 Task: Open Card Card0000000031 in Board Board0000000008 in Workspace WS0000000003 in Trello. Add Member Carxxstreet791@gmail.com to Card Card0000000031 in Board Board0000000008 in Workspace WS0000000003 in Trello. Add Orange Label titled Label0000000031 to Card Card0000000031 in Board Board0000000008 in Workspace WS0000000003 in Trello. Add Checklist CL0000000031 to Card Card0000000031 in Board Board0000000008 in Workspace WS0000000003 in Trello. Add Dates with Start Date as Oct 01 2023 and Due Date as Oct 31 2023 to Card Card0000000031 in Board Board0000000008 in Workspace WS0000000003 in Trello
Action: Mouse moved to (417, 487)
Screenshot: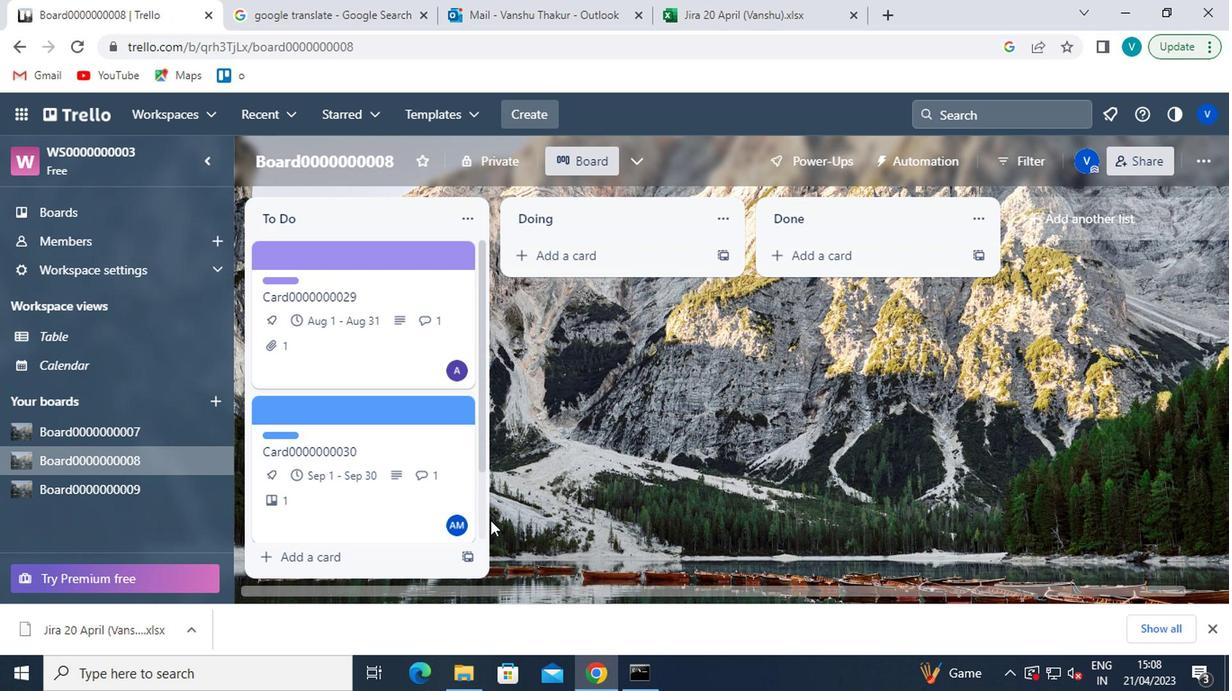 
Action: Mouse scrolled (417, 486) with delta (0, -1)
Screenshot: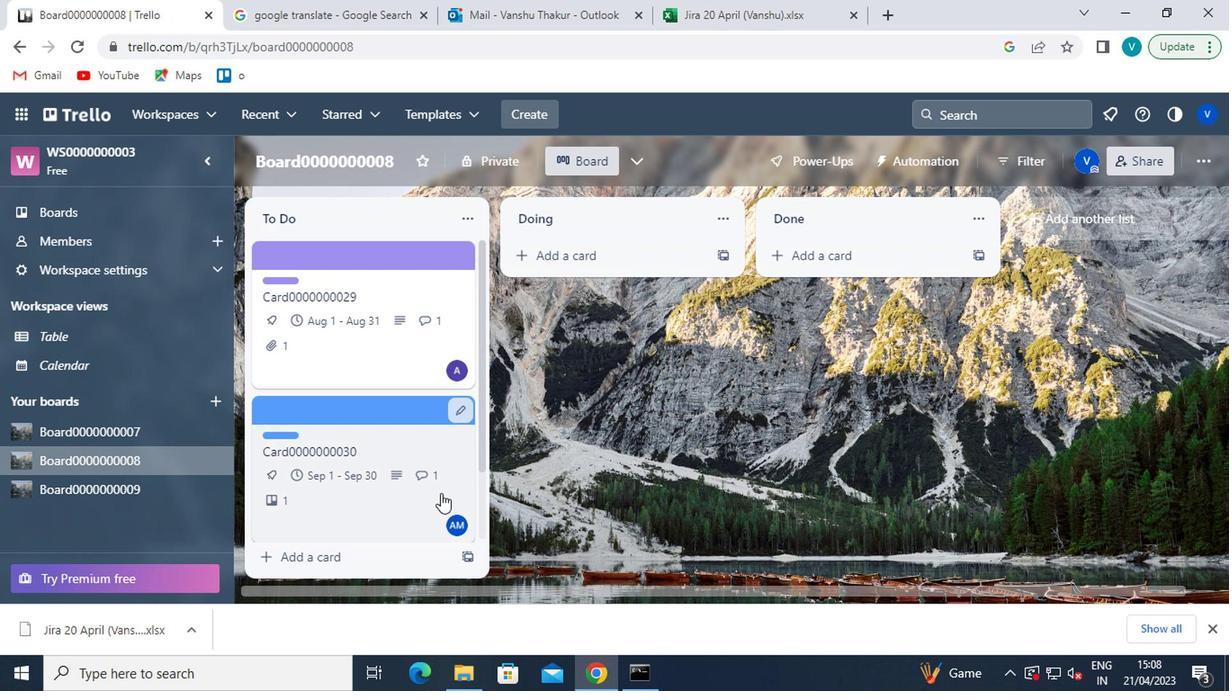 
Action: Mouse scrolled (417, 486) with delta (0, -1)
Screenshot: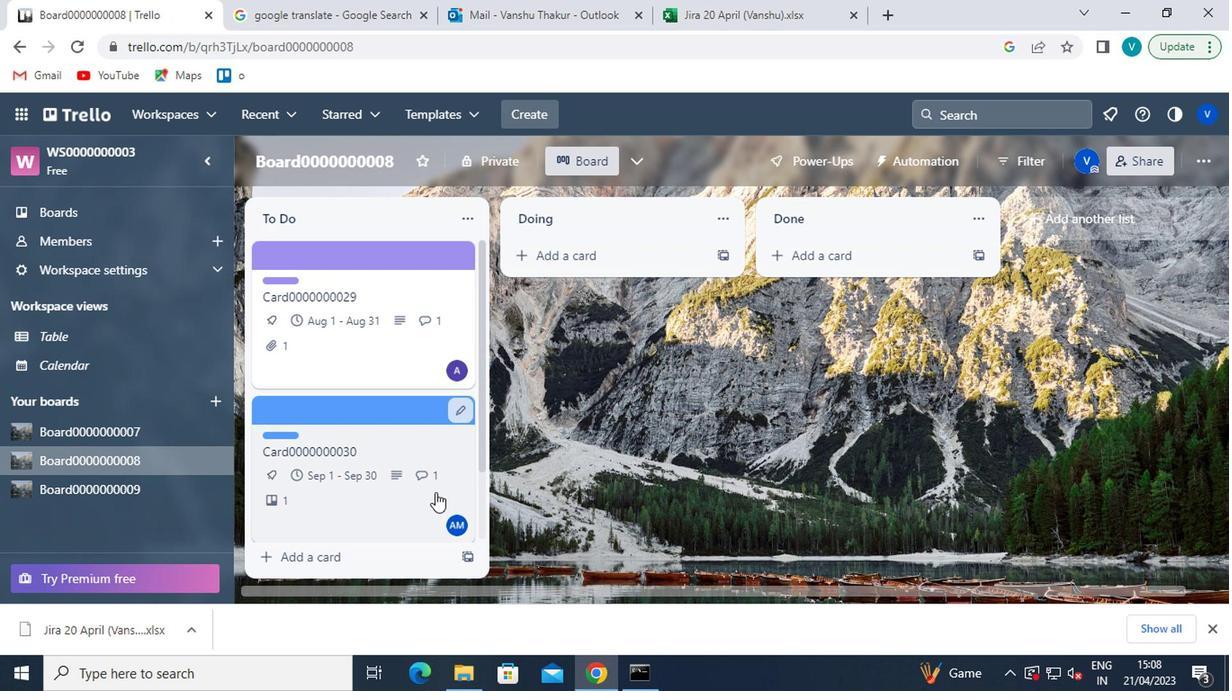 
Action: Mouse moved to (385, 472)
Screenshot: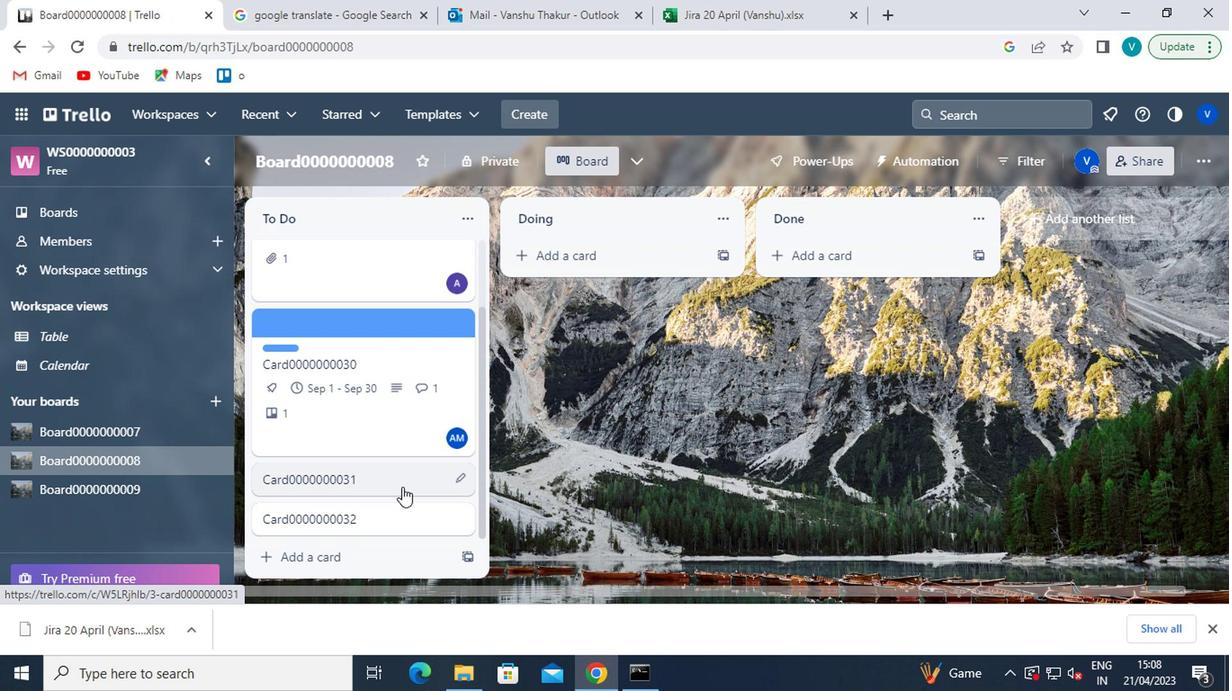 
Action: Mouse pressed left at (385, 472)
Screenshot: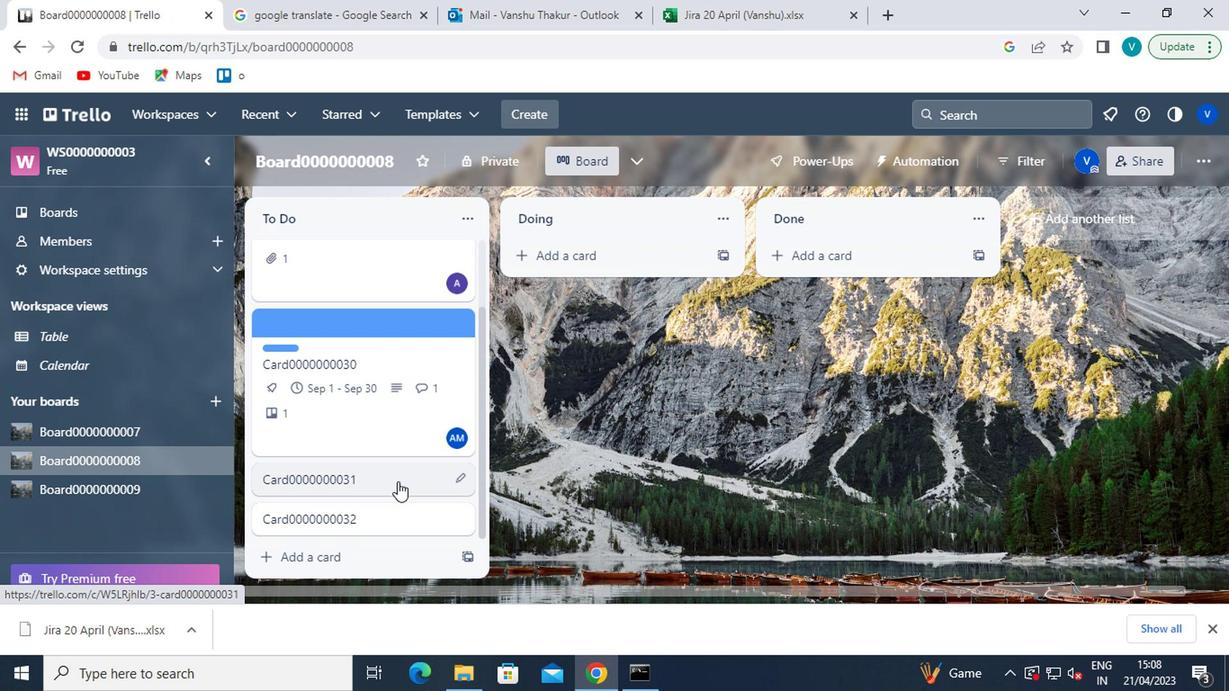 
Action: Mouse moved to (844, 252)
Screenshot: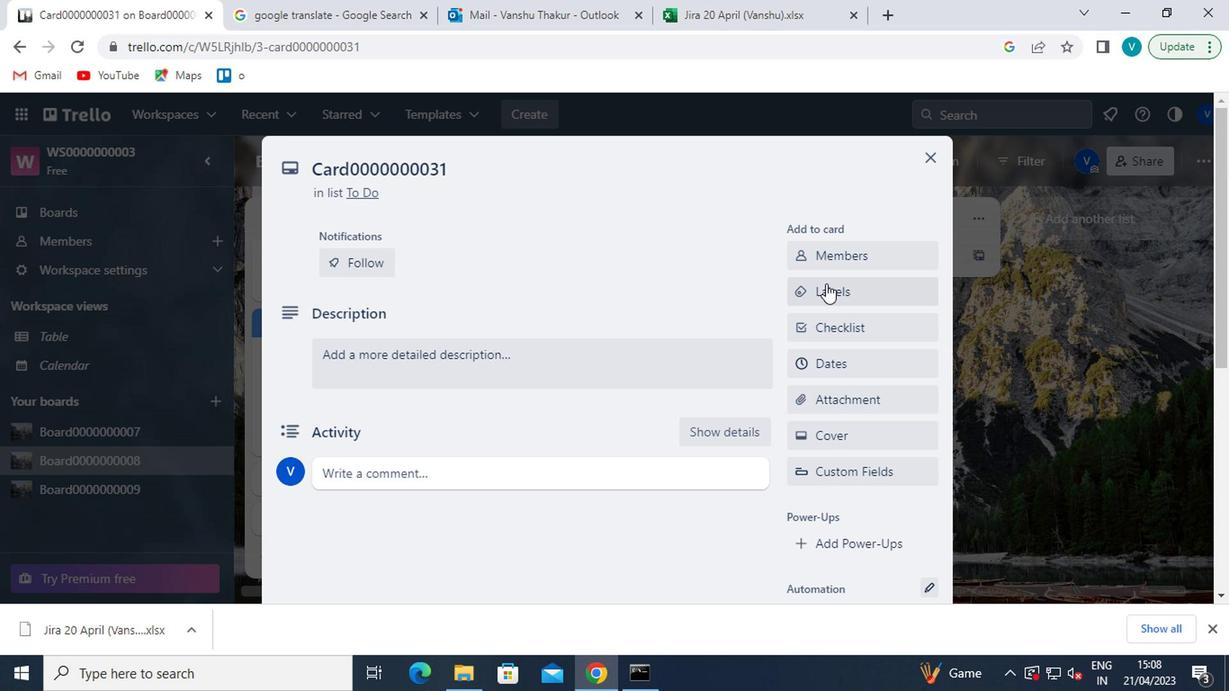 
Action: Mouse pressed left at (844, 252)
Screenshot: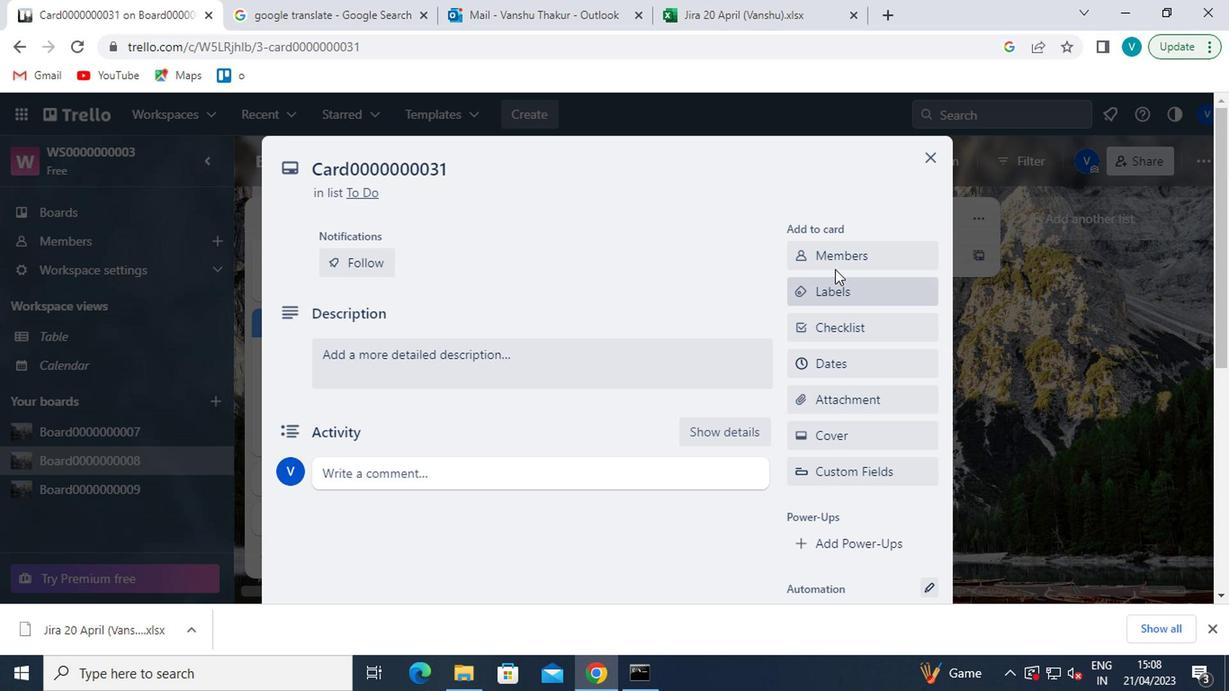 
Action: Mouse moved to (851, 338)
Screenshot: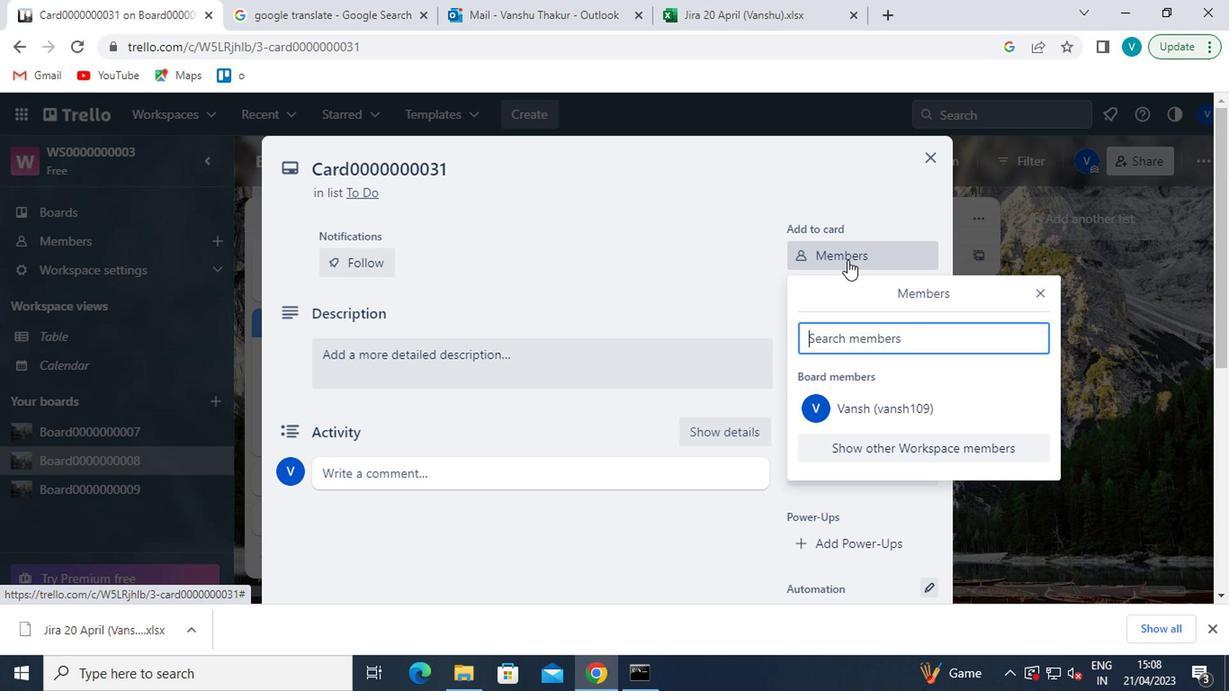 
Action: Mouse pressed left at (851, 338)
Screenshot: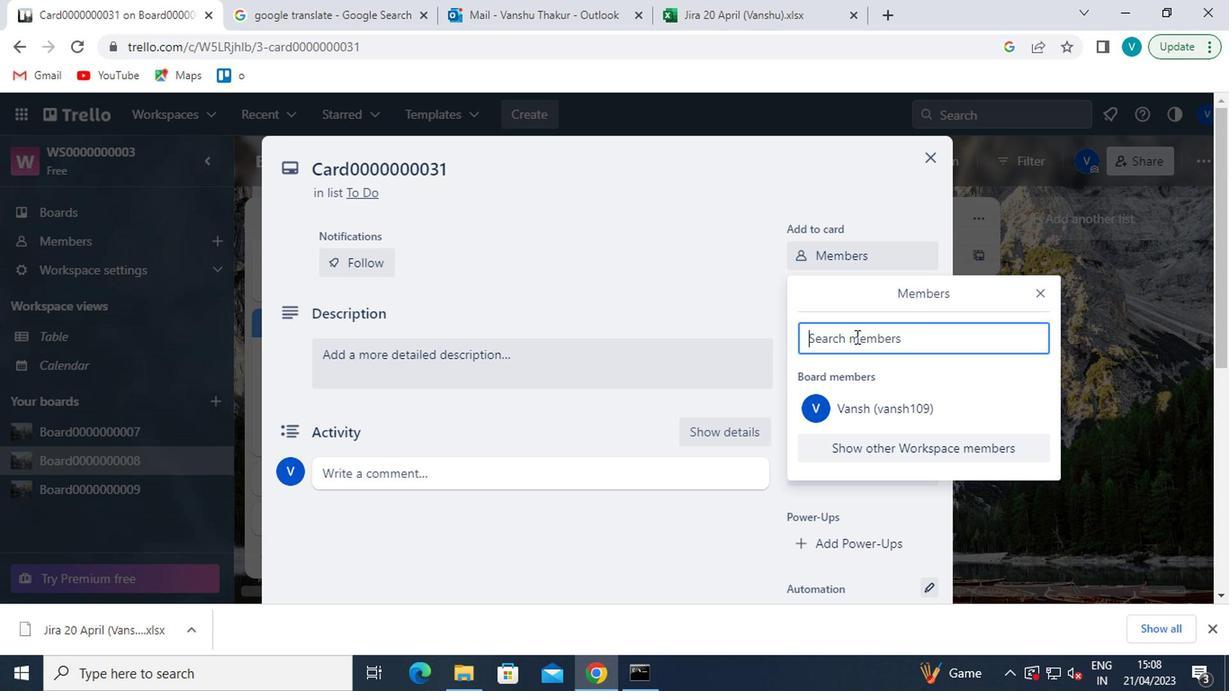 
Action: Mouse moved to (857, 338)
Screenshot: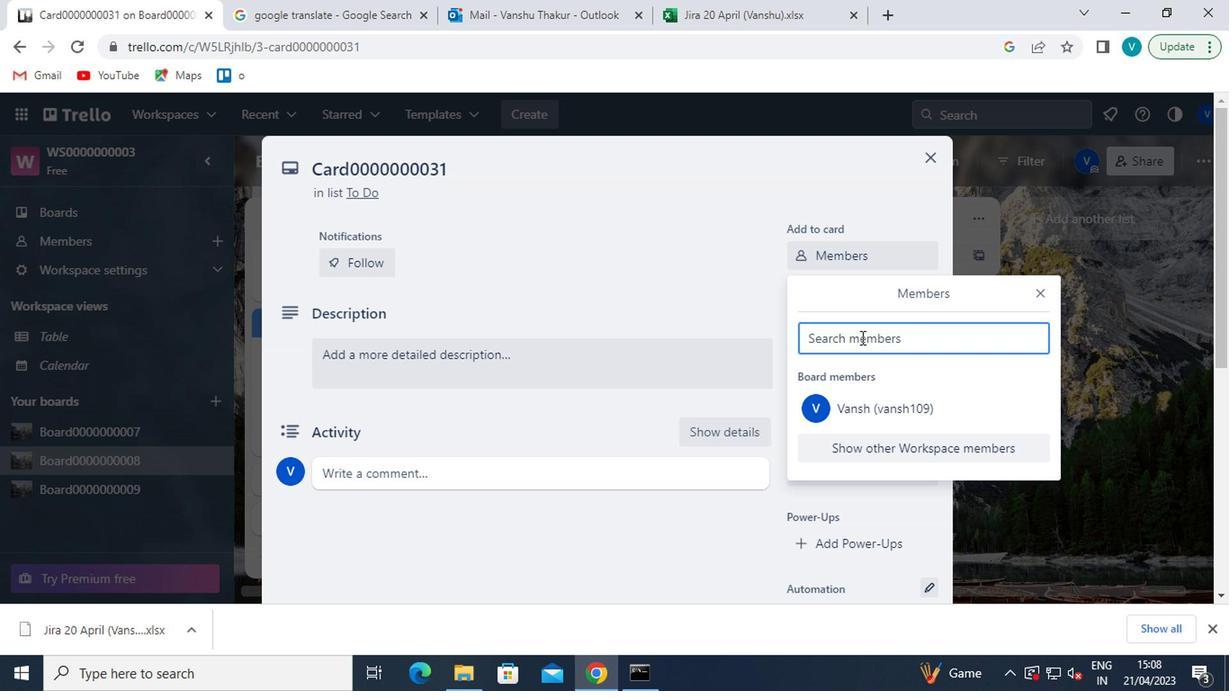 
Action: Key pressed <Key.shift>CAR
Screenshot: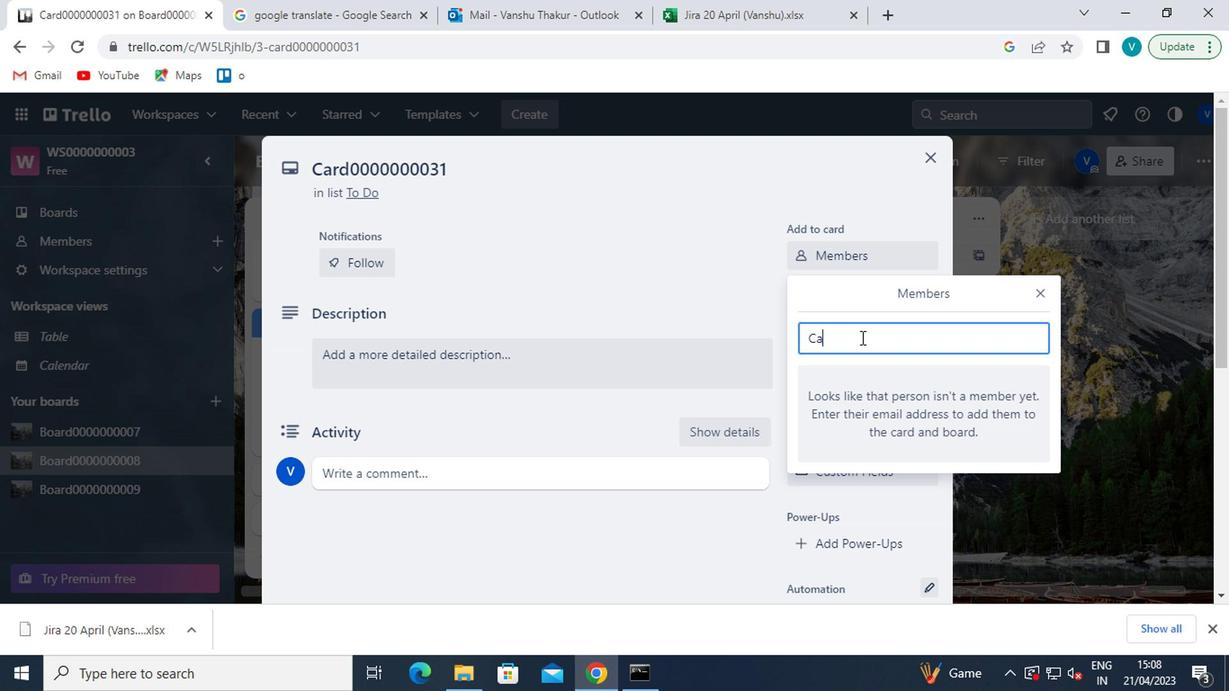 
Action: Mouse moved to (856, 338)
Screenshot: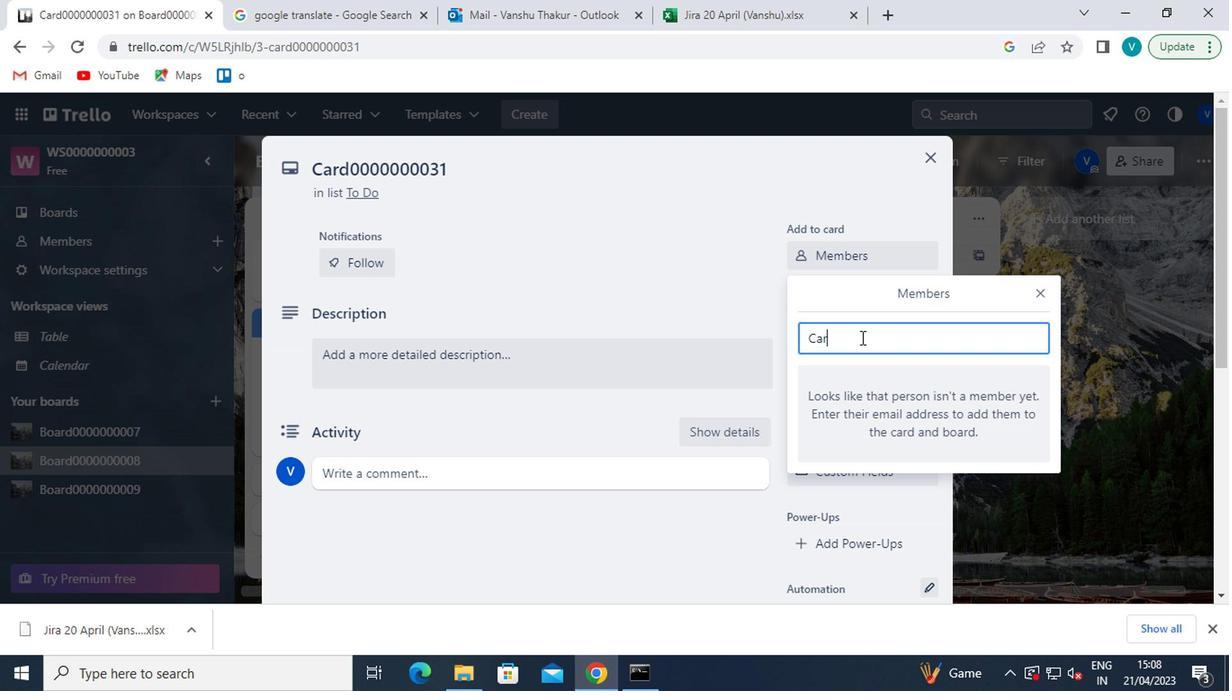 
Action: Key pressed XXSTREET791<Key.shift>@GMAIL.COM
Screenshot: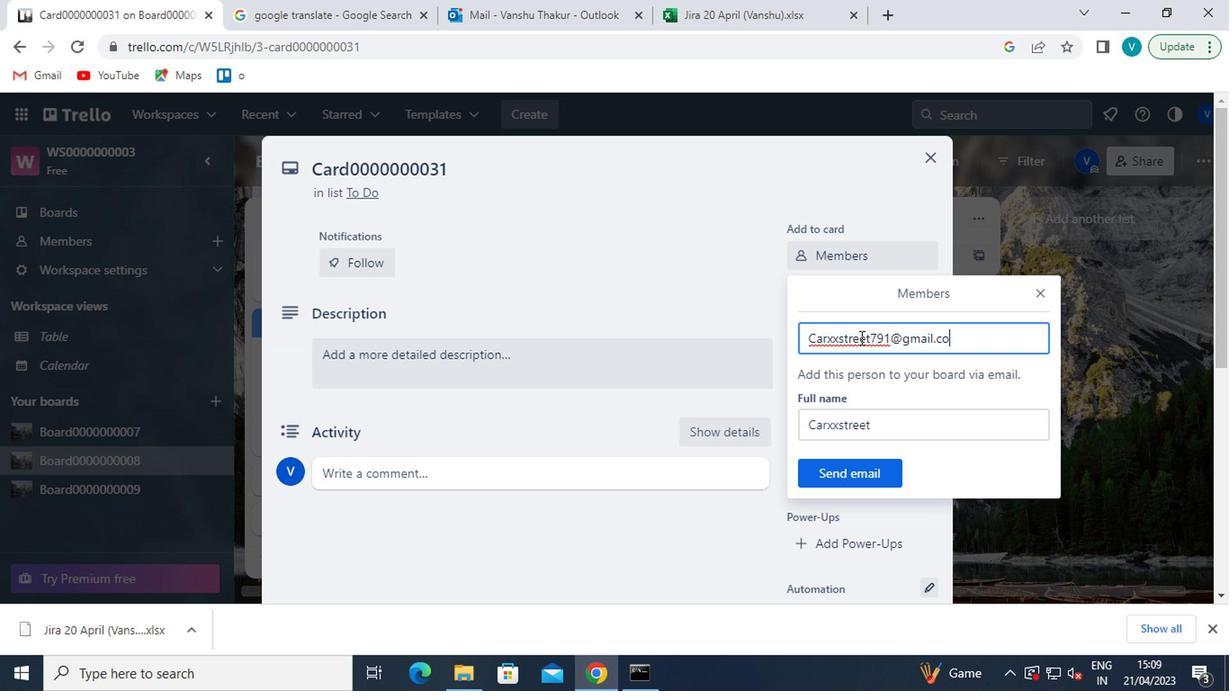 
Action: Mouse moved to (874, 476)
Screenshot: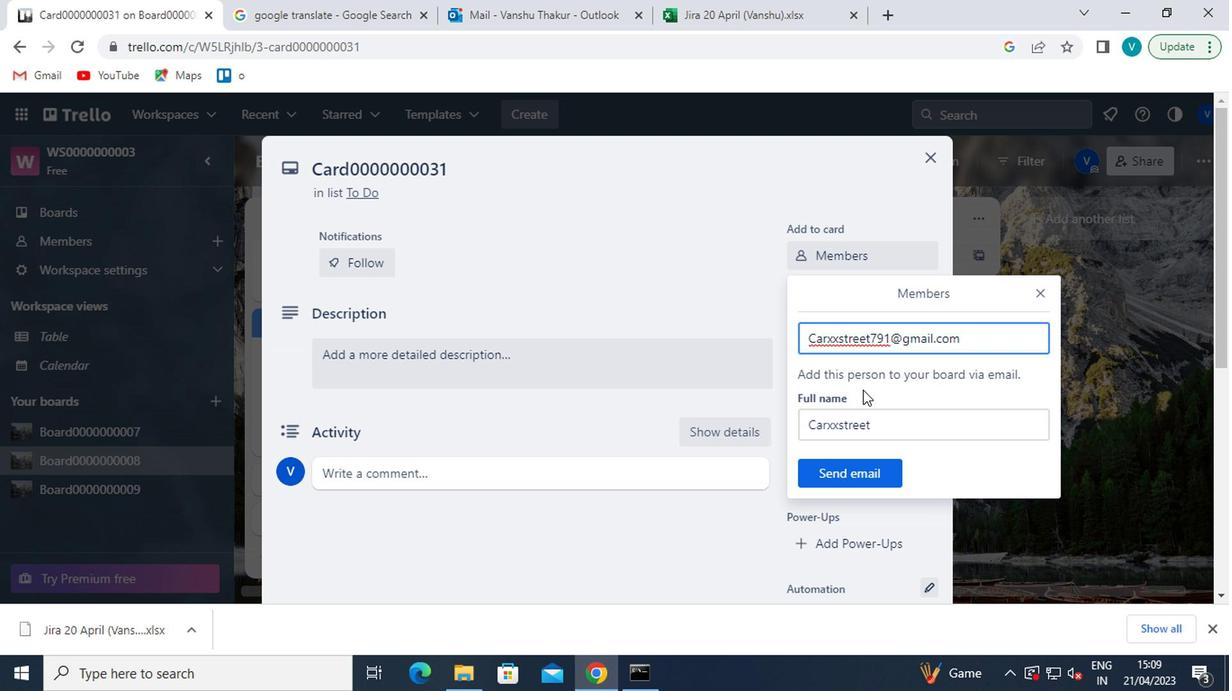 
Action: Mouse pressed left at (874, 476)
Screenshot: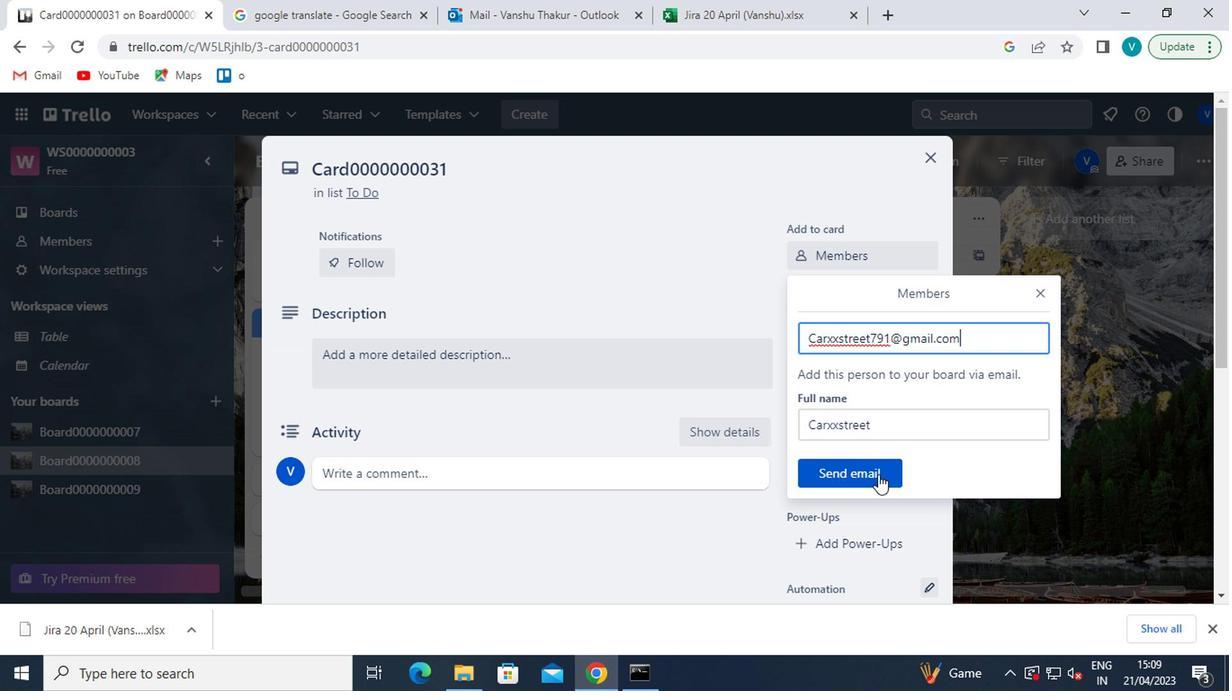 
Action: Mouse moved to (876, 300)
Screenshot: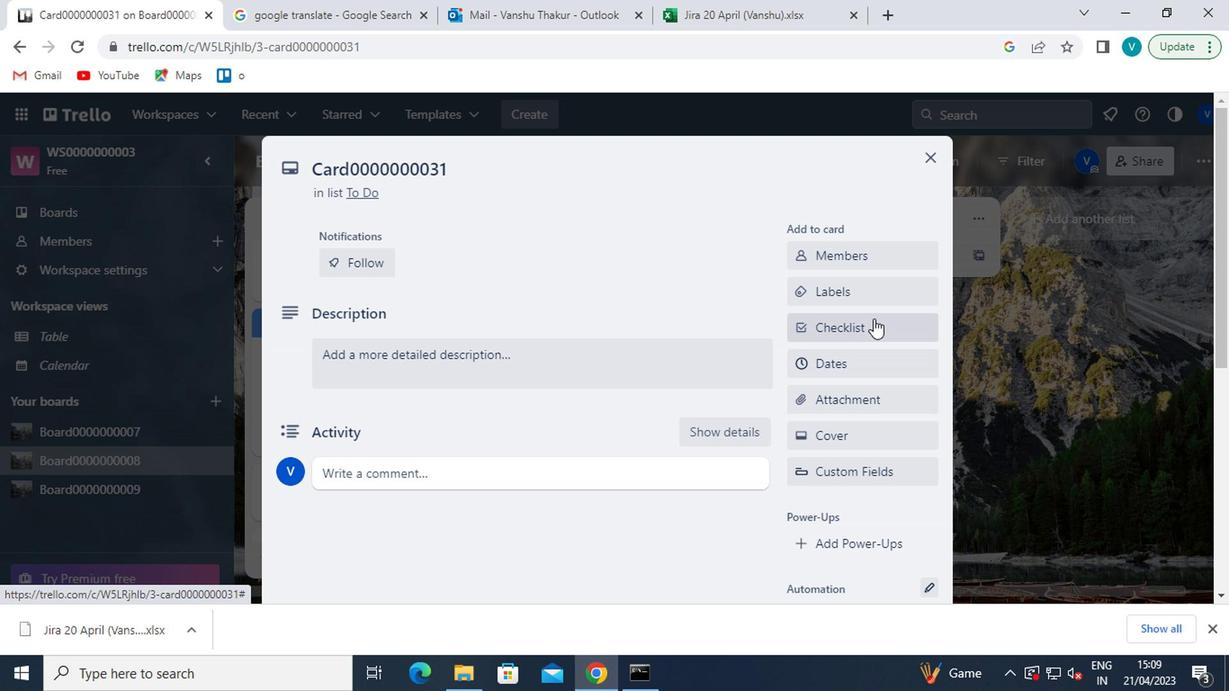 
Action: Mouse pressed left at (876, 300)
Screenshot: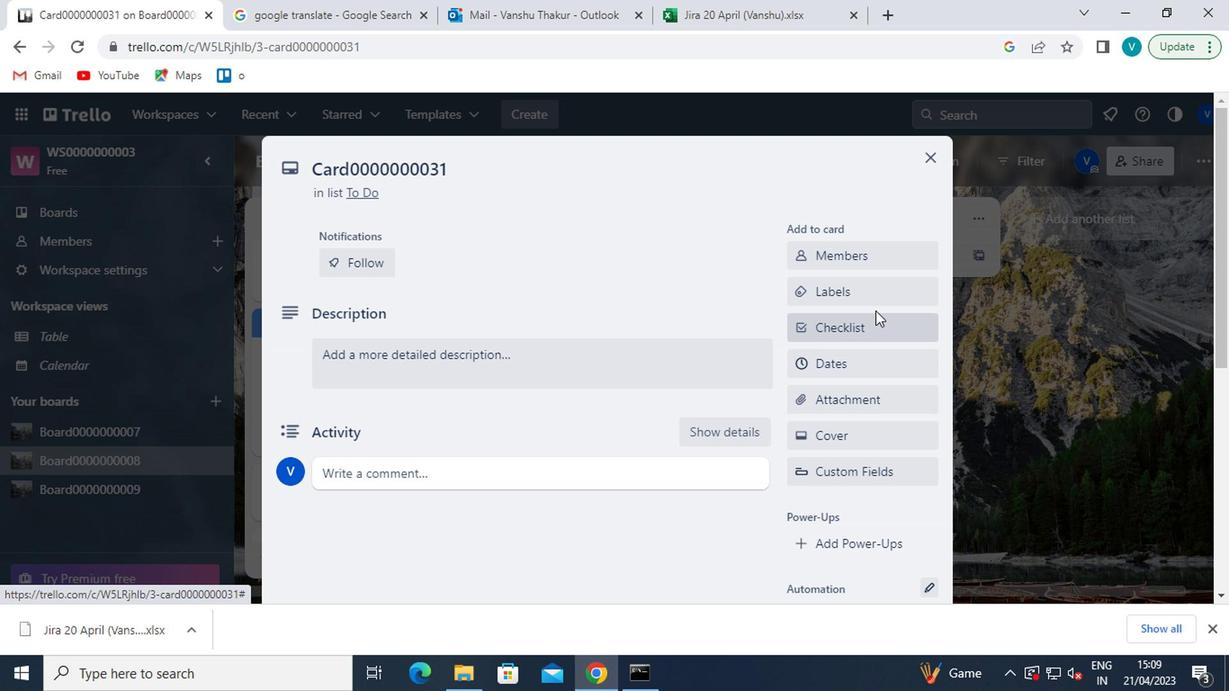 
Action: Mouse moved to (883, 541)
Screenshot: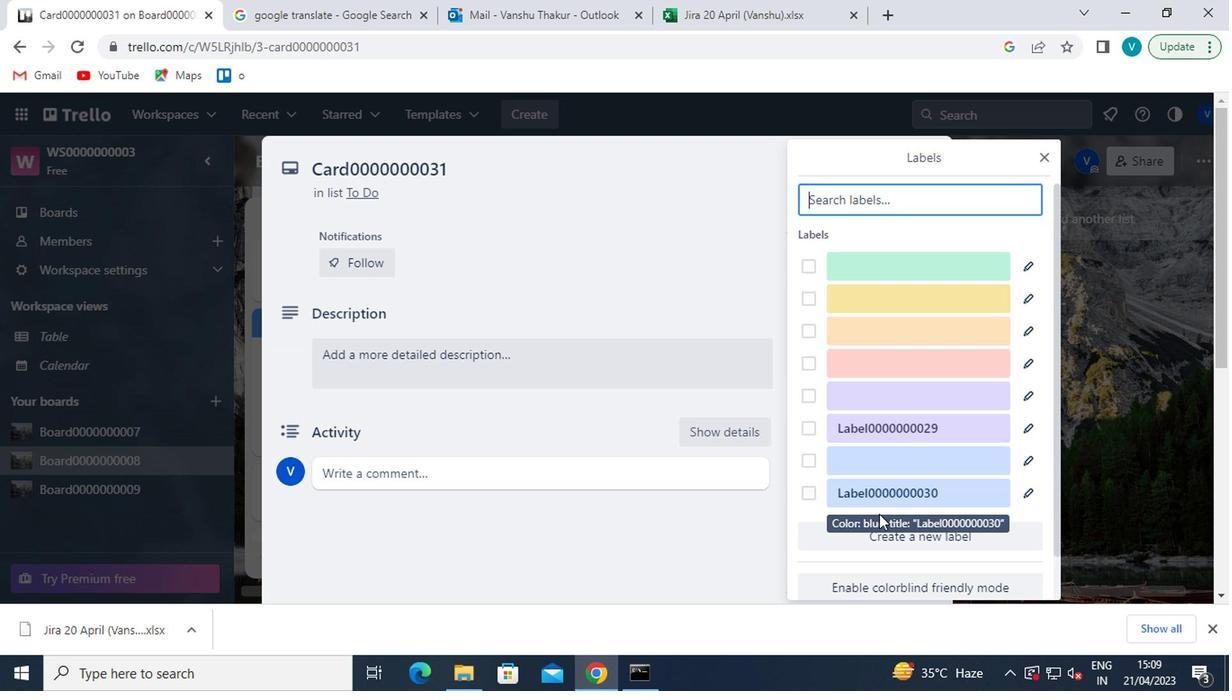 
Action: Mouse pressed left at (883, 541)
Screenshot: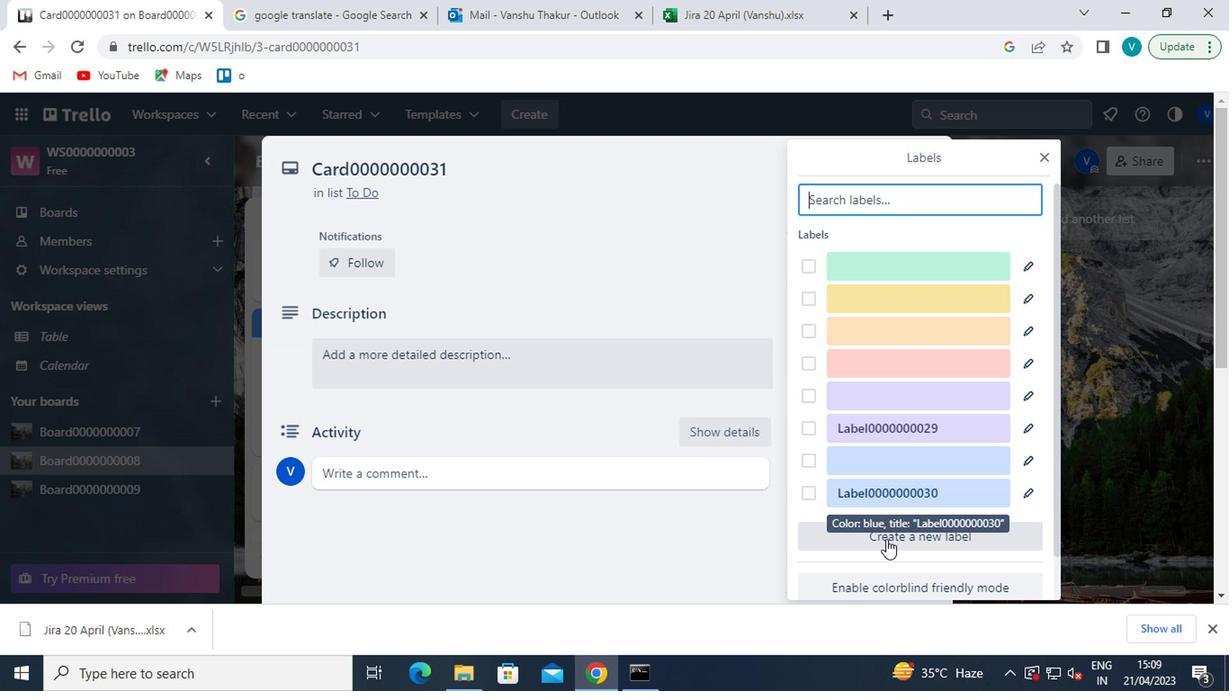 
Action: Mouse moved to (903, 415)
Screenshot: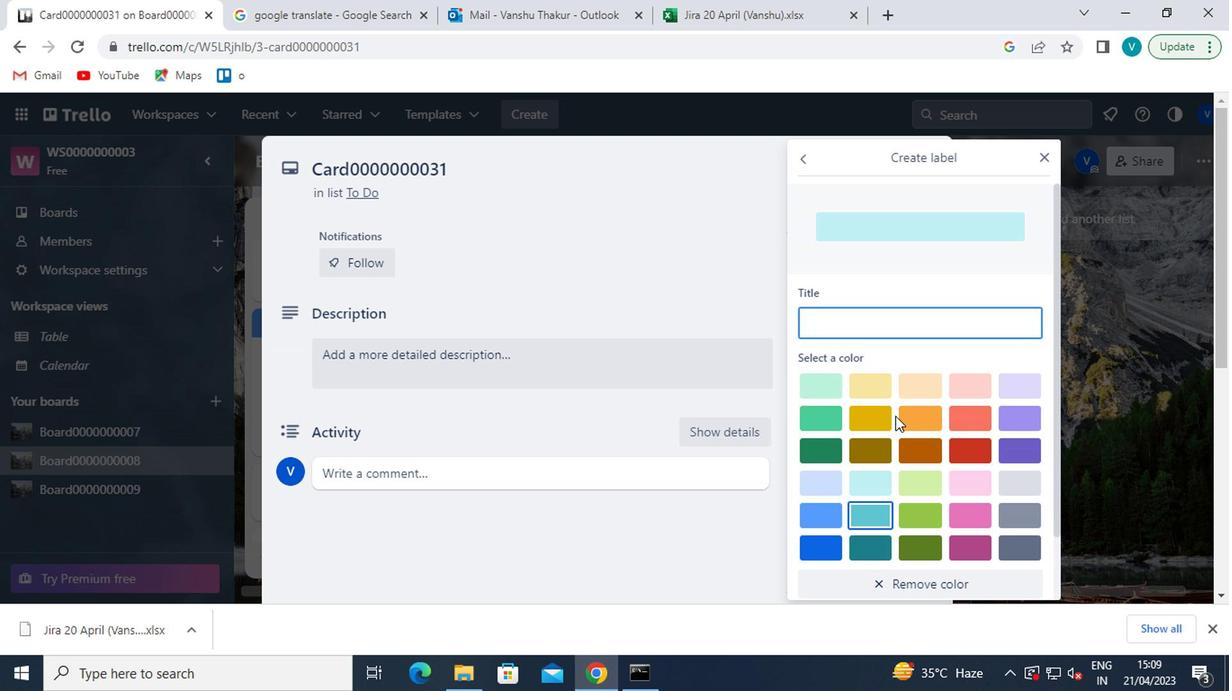 
Action: Mouse pressed left at (903, 415)
Screenshot: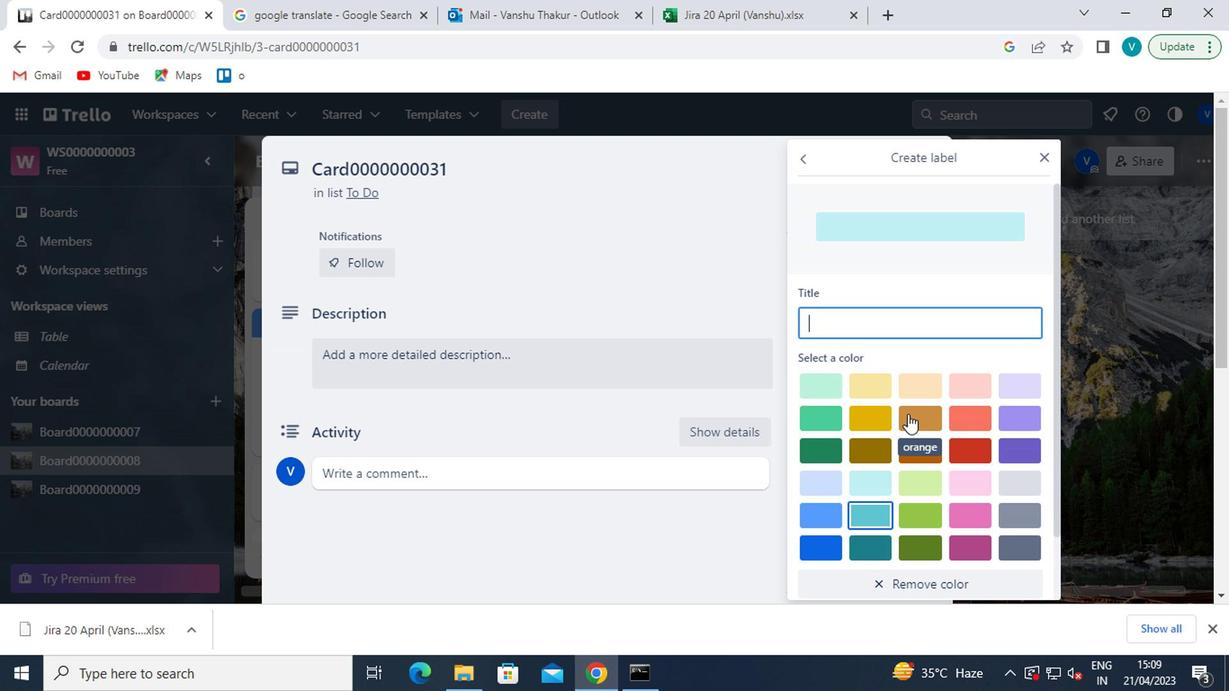
Action: Mouse moved to (914, 338)
Screenshot: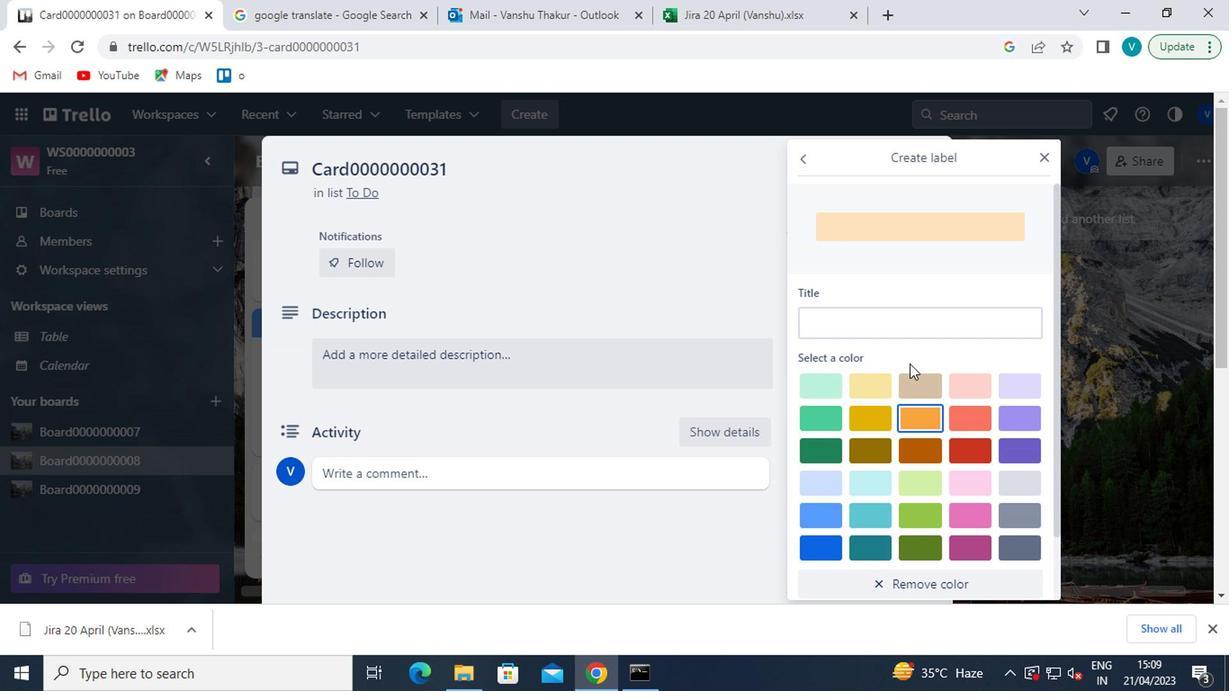
Action: Mouse pressed left at (914, 338)
Screenshot: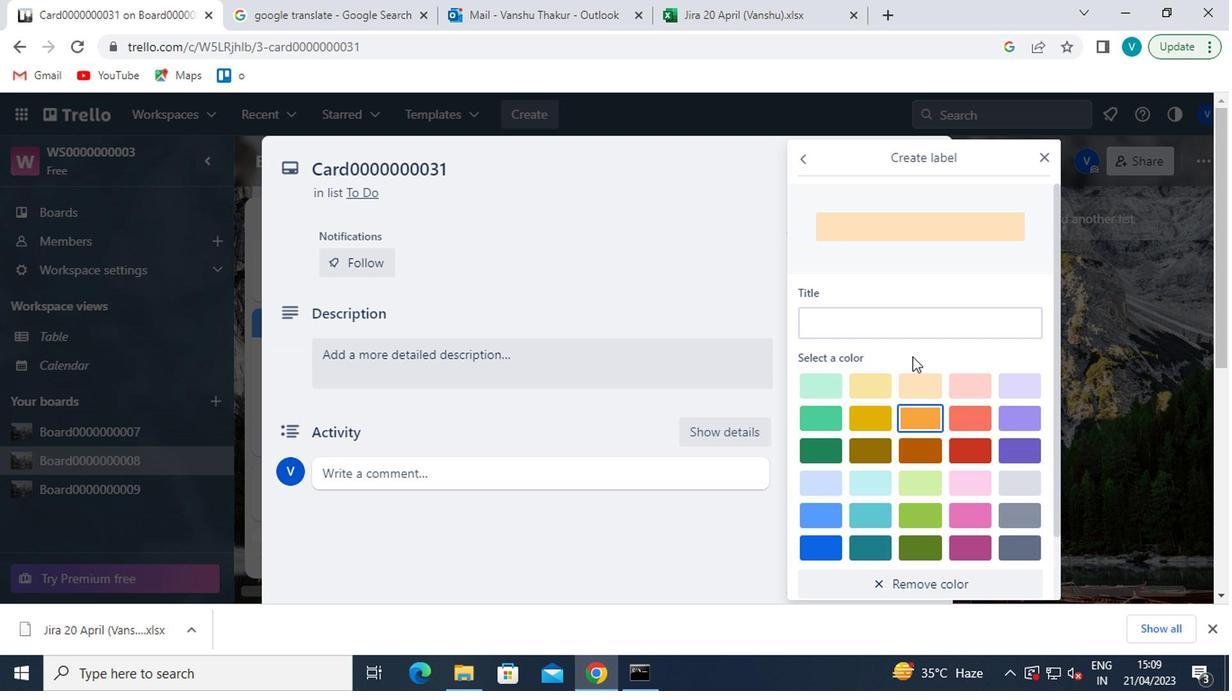 
Action: Key pressed <Key.shift>LABEL0000000031
Screenshot: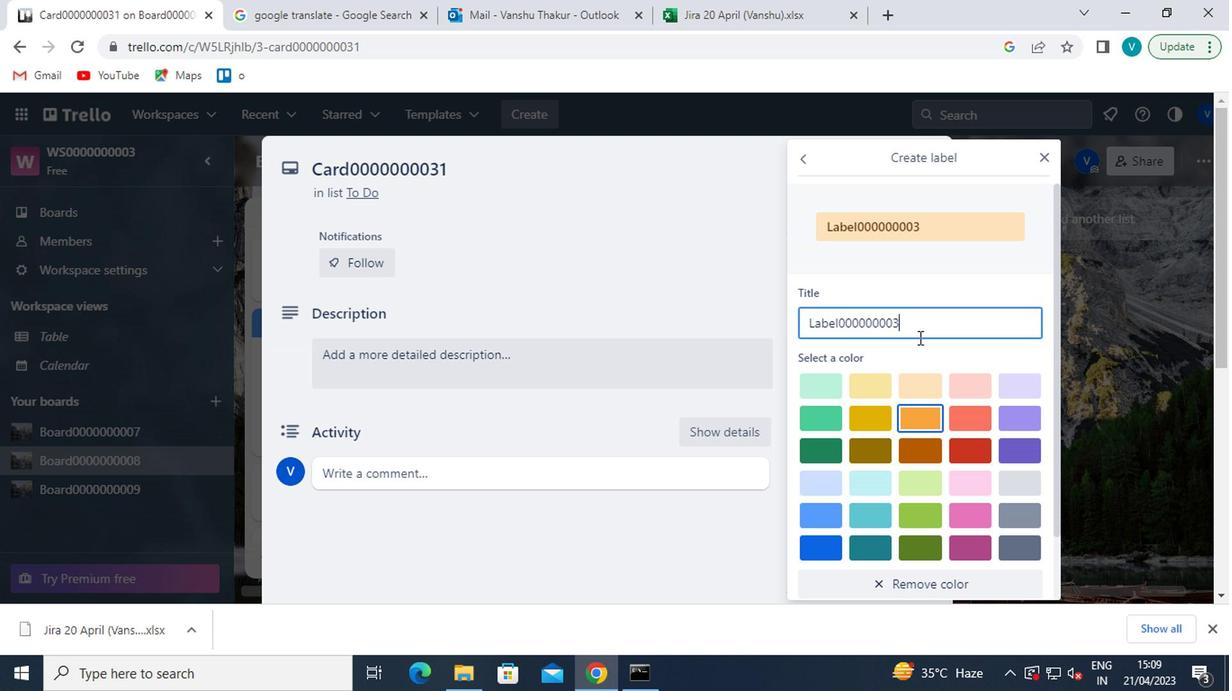 
Action: Mouse moved to (898, 347)
Screenshot: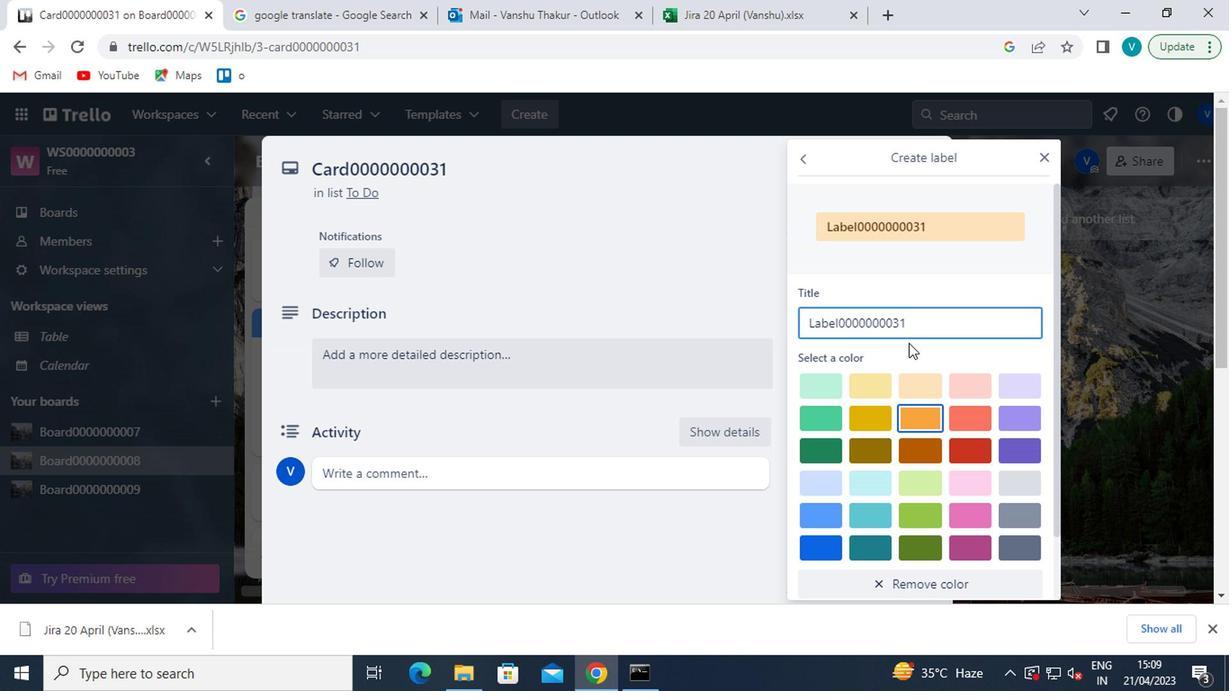 
Action: Mouse scrolled (898, 347) with delta (0, 0)
Screenshot: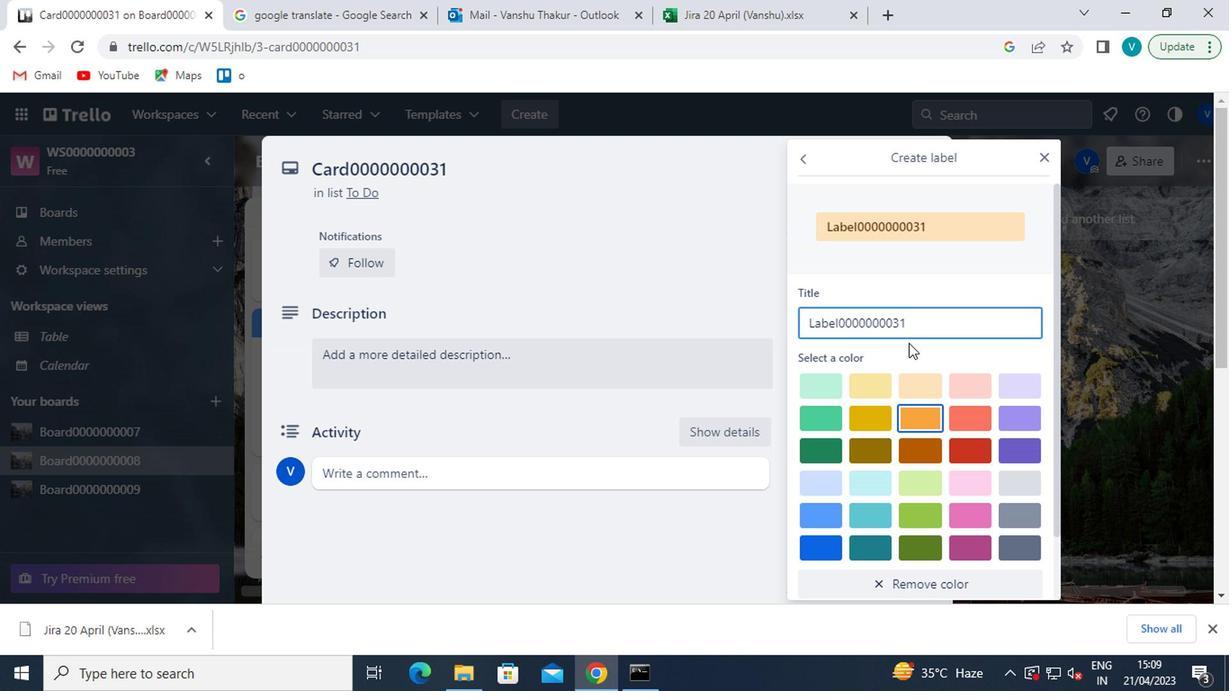 
Action: Mouse moved to (898, 349)
Screenshot: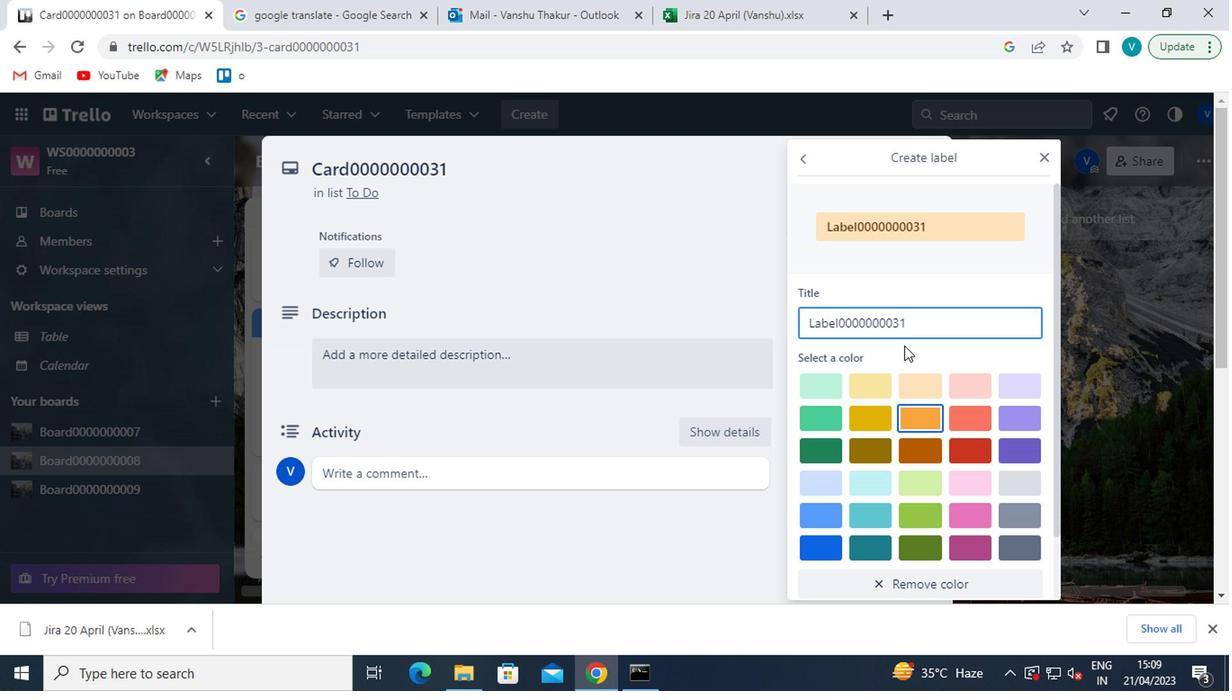 
Action: Mouse scrolled (898, 347) with delta (0, -1)
Screenshot: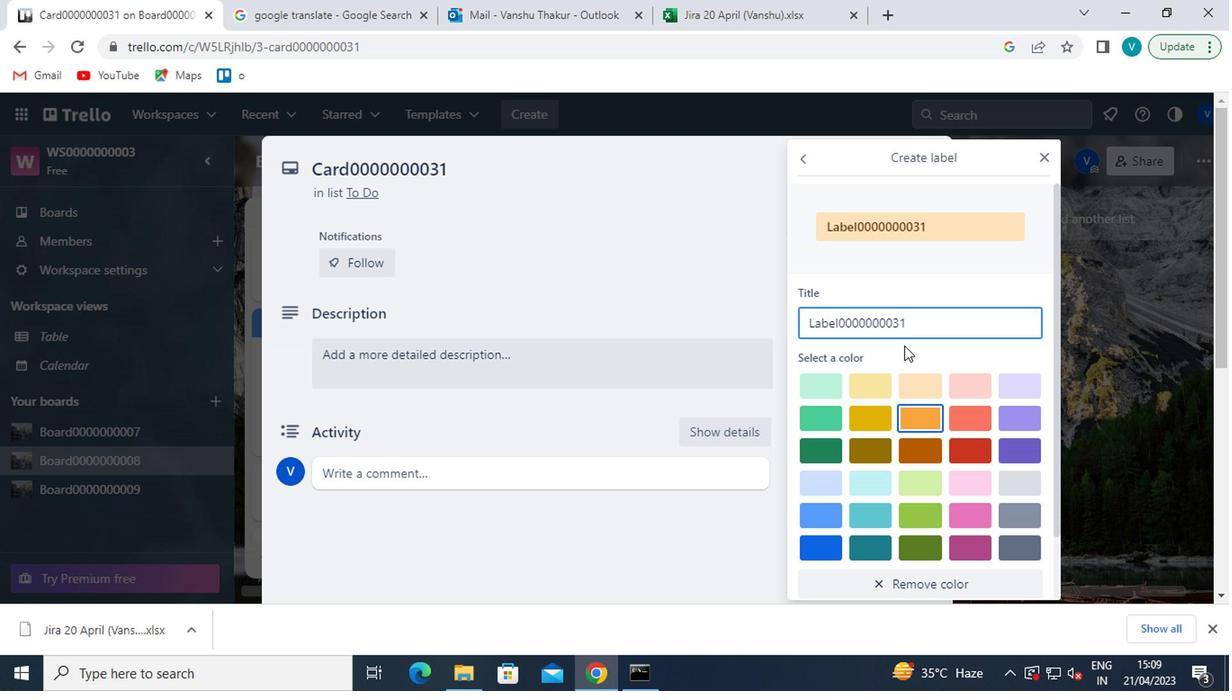 
Action: Mouse moved to (896, 349)
Screenshot: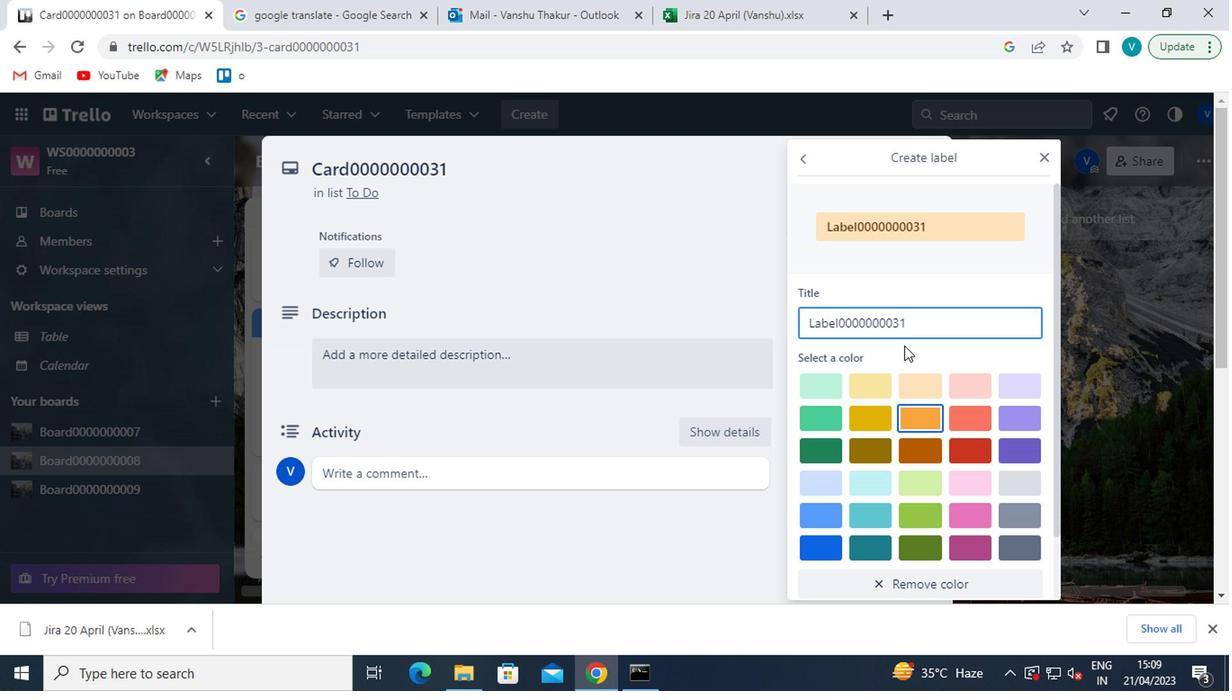 
Action: Mouse scrolled (896, 347) with delta (0, -1)
Screenshot: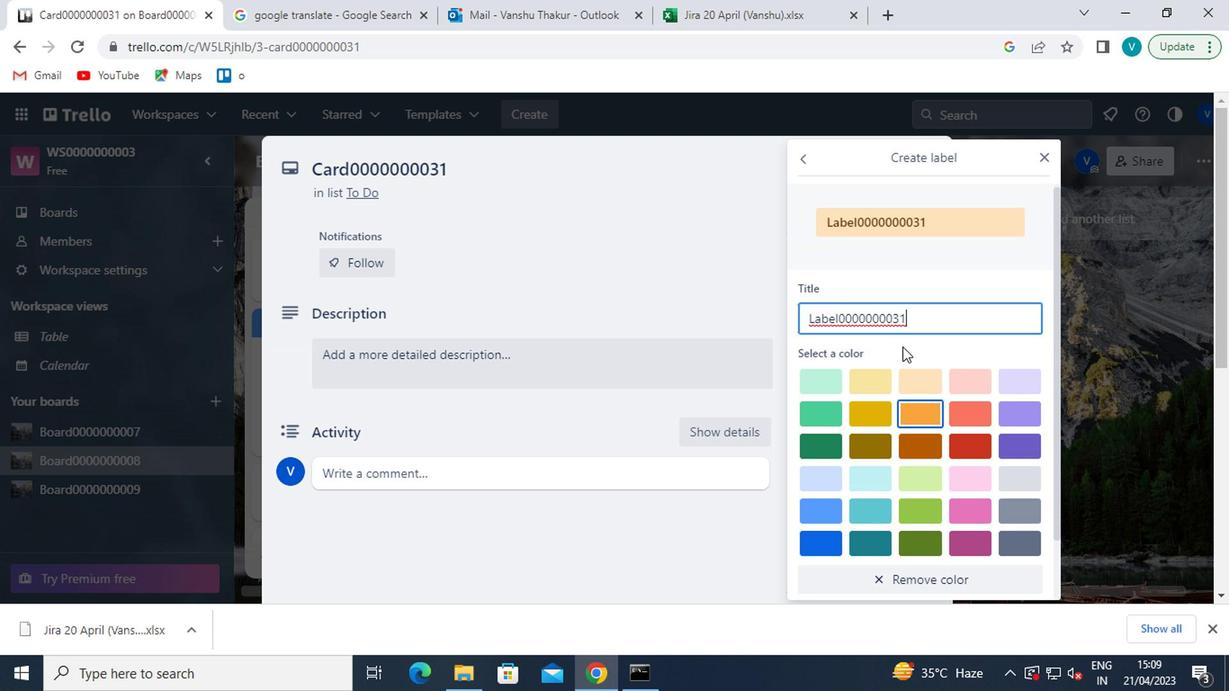 
Action: Mouse moved to (828, 568)
Screenshot: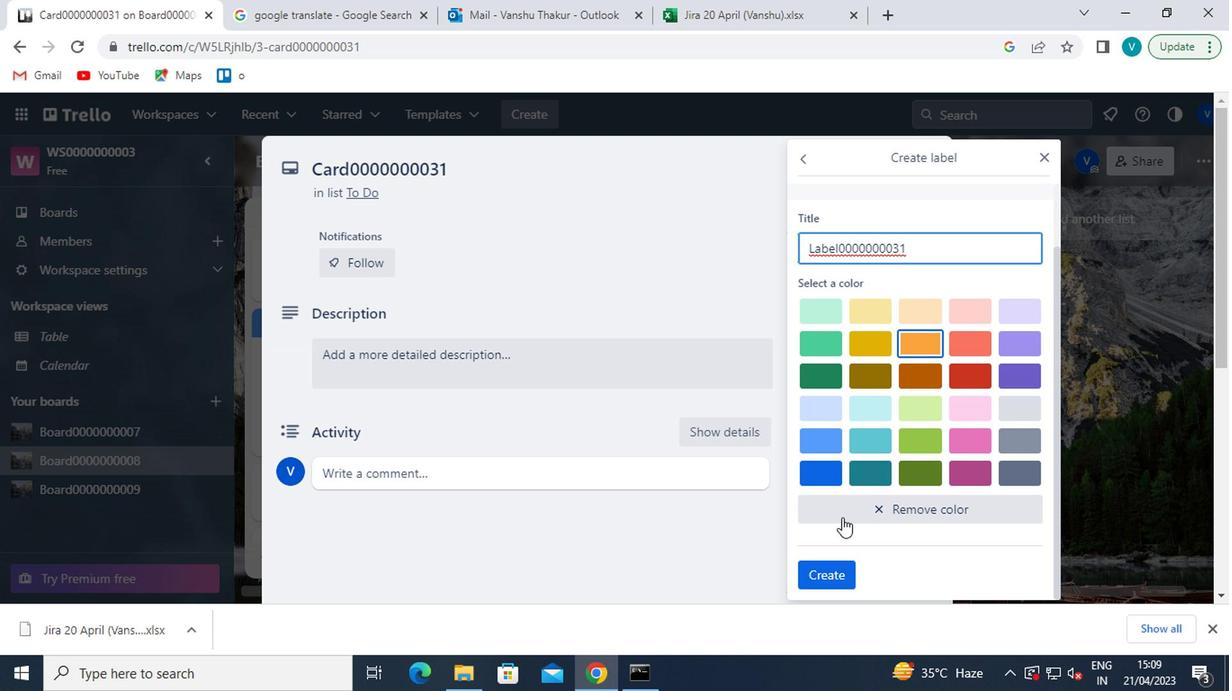 
Action: Mouse pressed left at (828, 568)
Screenshot: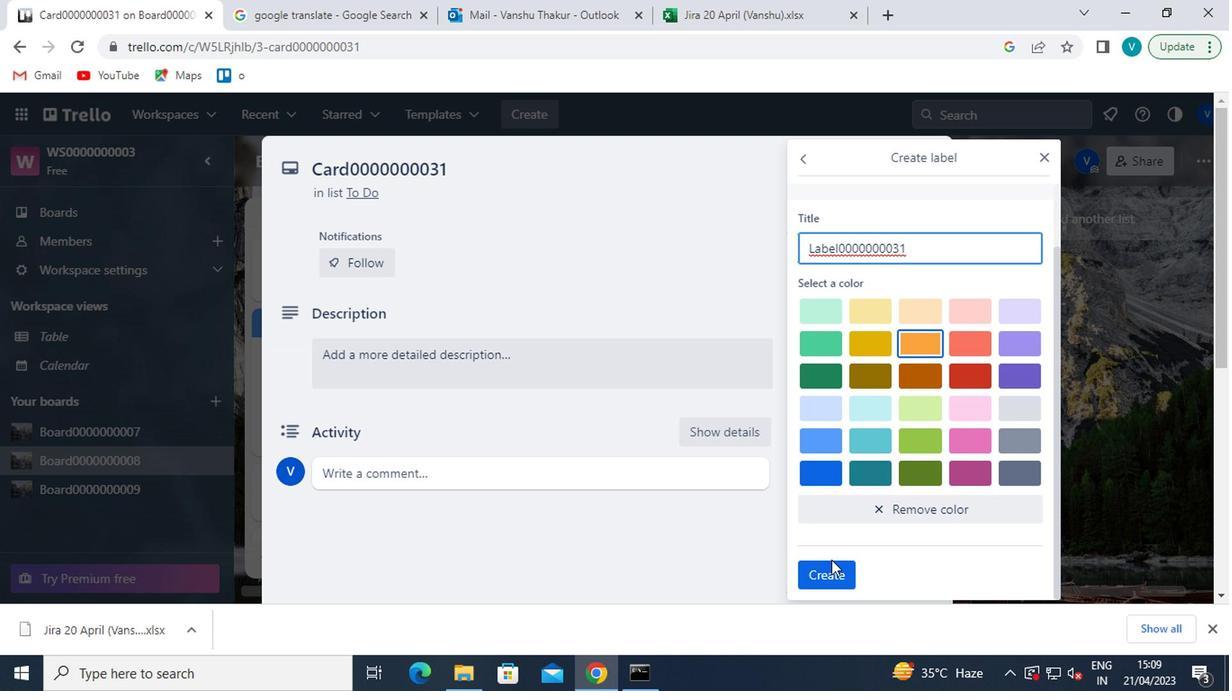 
Action: Mouse moved to (1038, 157)
Screenshot: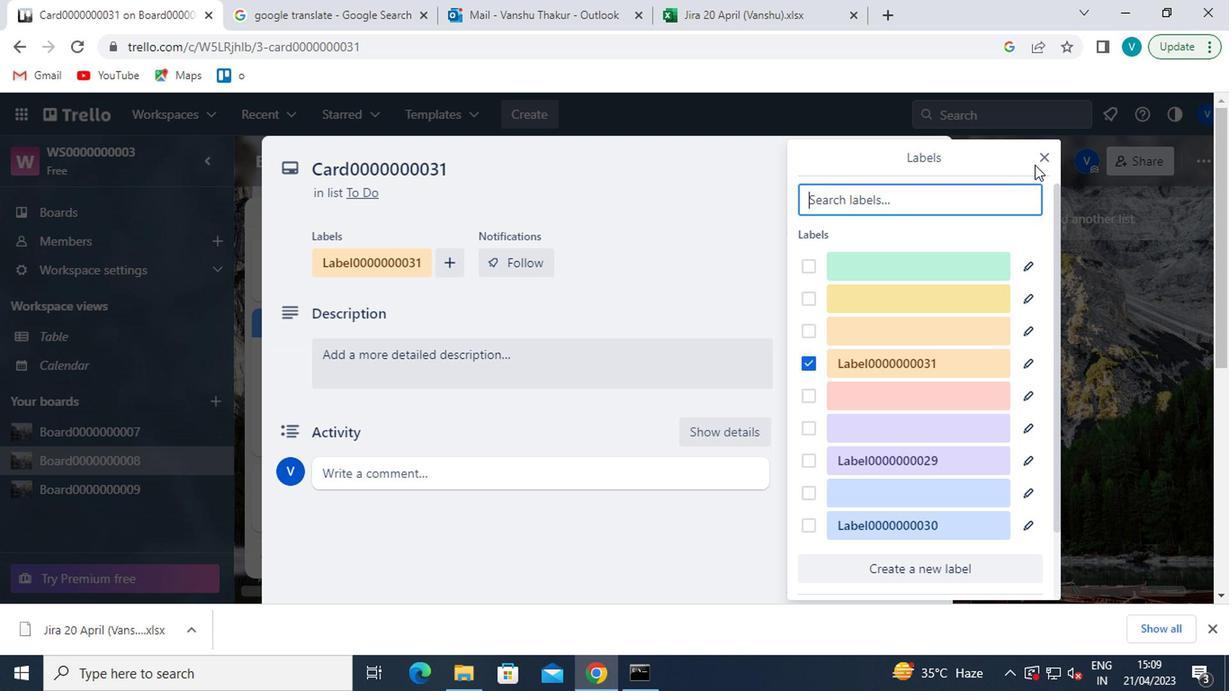
Action: Mouse pressed left at (1038, 157)
Screenshot: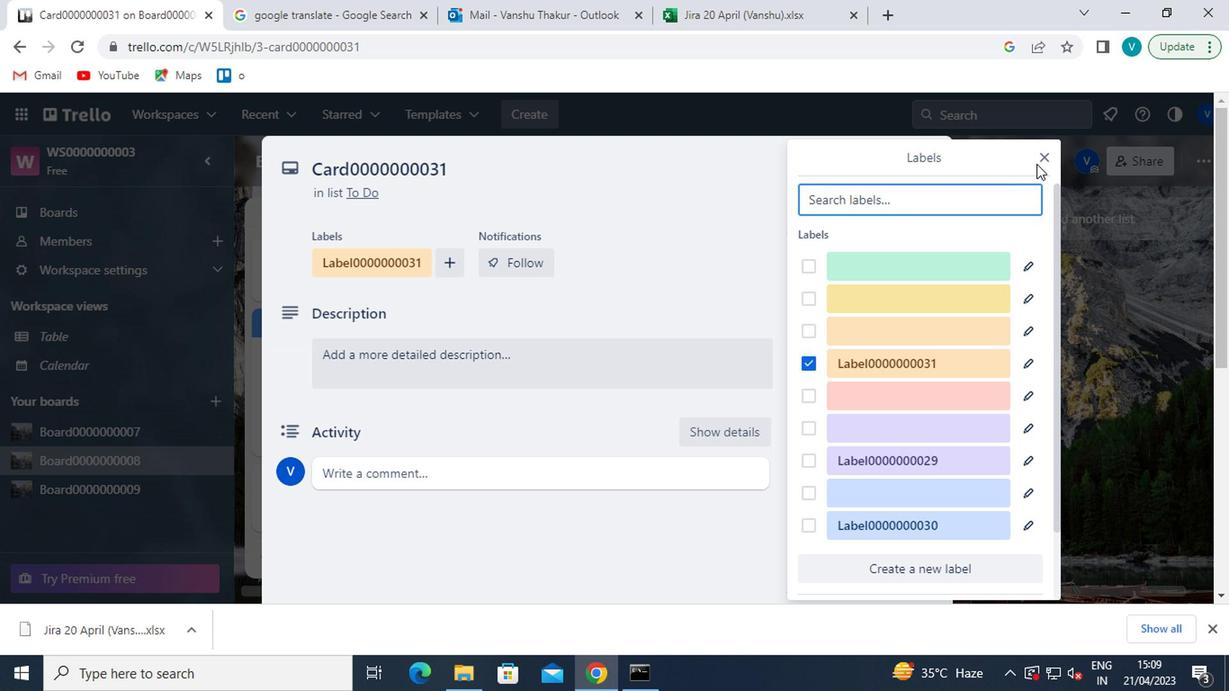 
Action: Mouse moved to (883, 333)
Screenshot: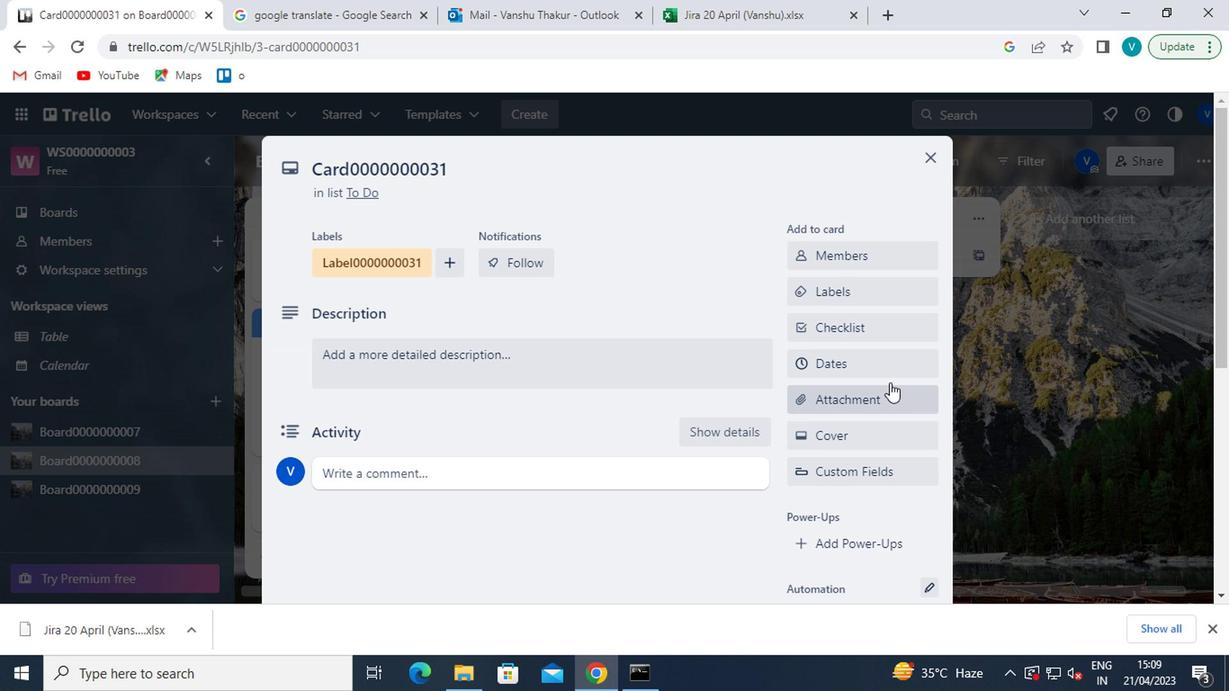 
Action: Mouse pressed left at (883, 333)
Screenshot: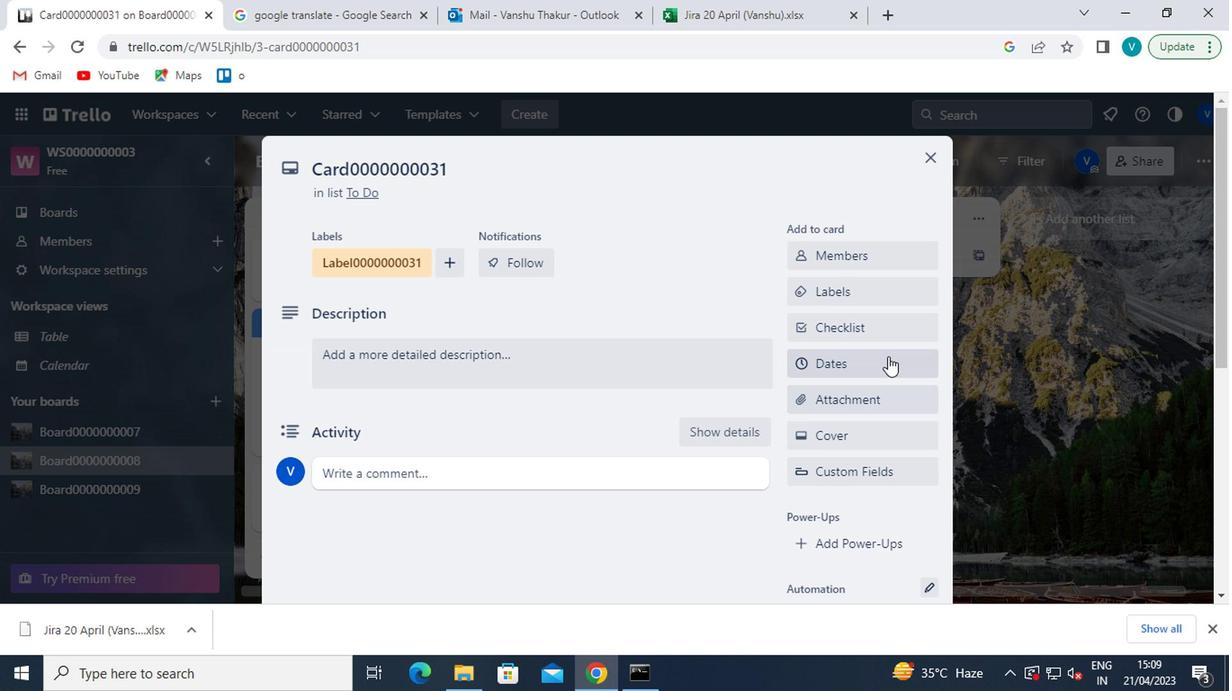 
Action: Key pressed <Key.shift>CL99<Key.backspace><Key.backspace>0000000031
Screenshot: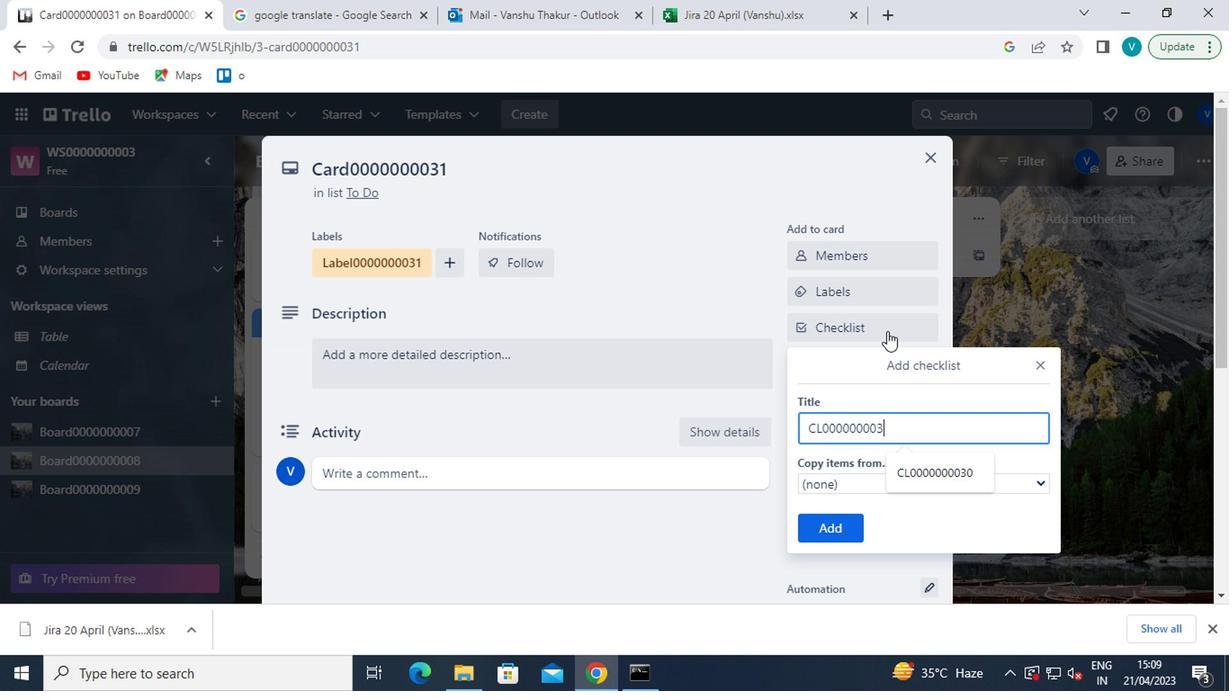 
Action: Mouse moved to (841, 523)
Screenshot: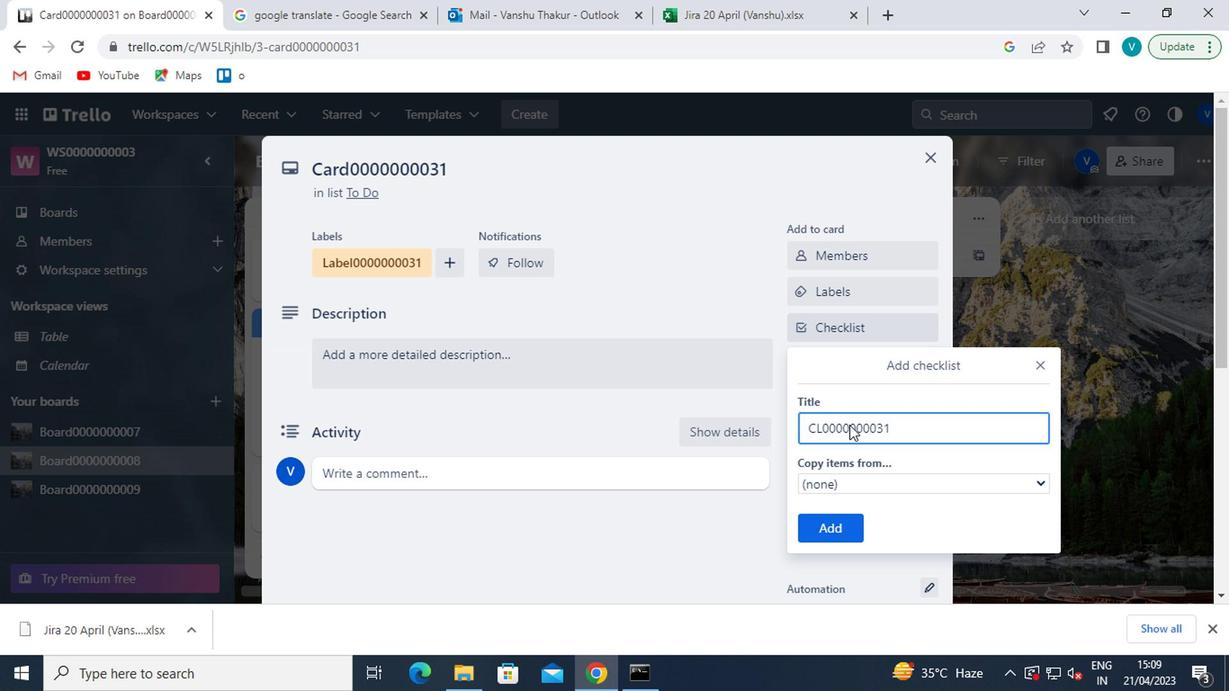 
Action: Mouse pressed left at (841, 523)
Screenshot: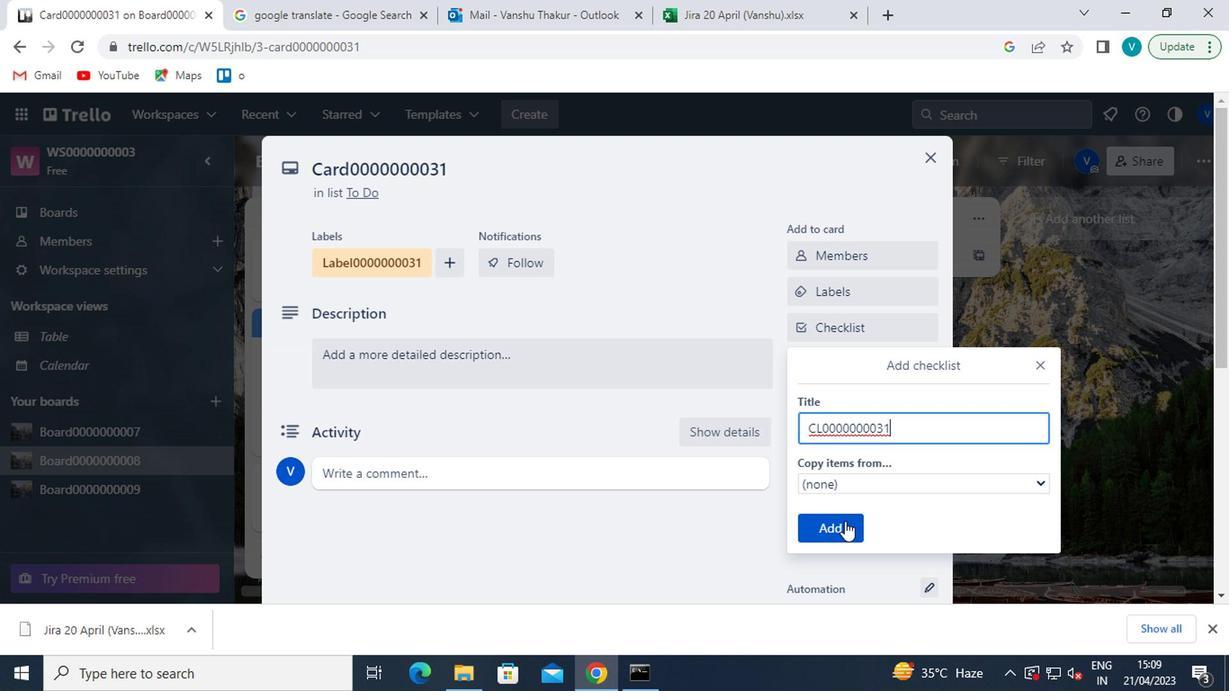 
Action: Mouse moved to (841, 364)
Screenshot: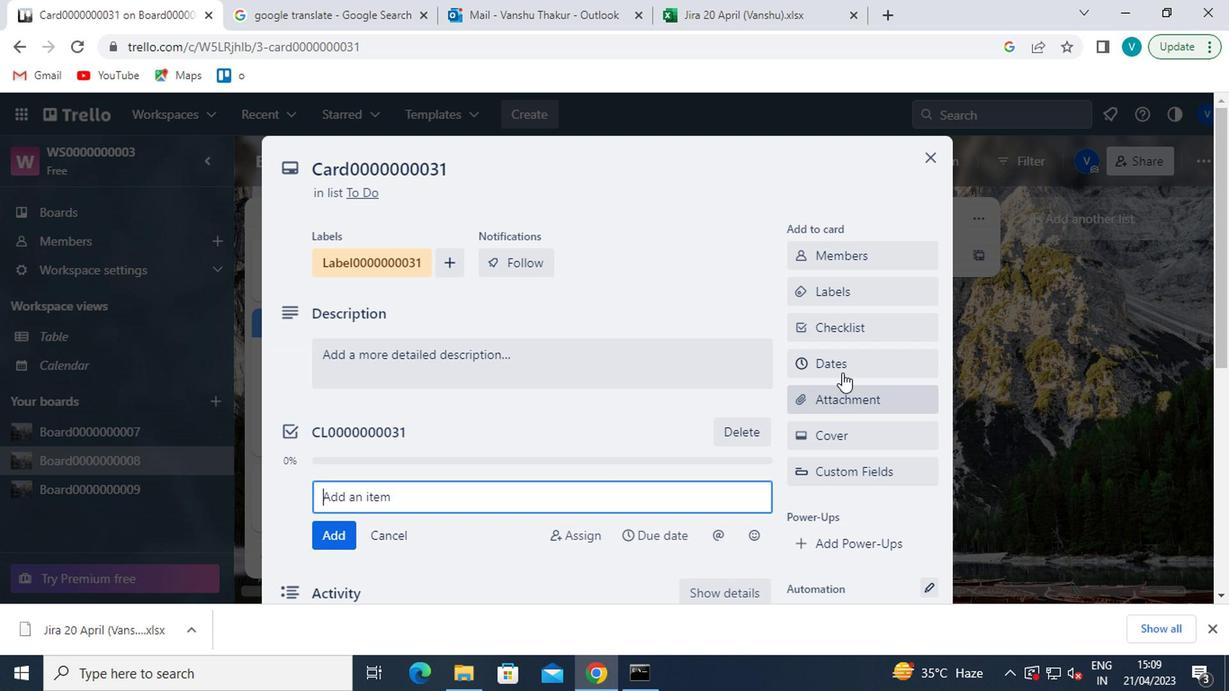 
Action: Mouse pressed left at (841, 364)
Screenshot: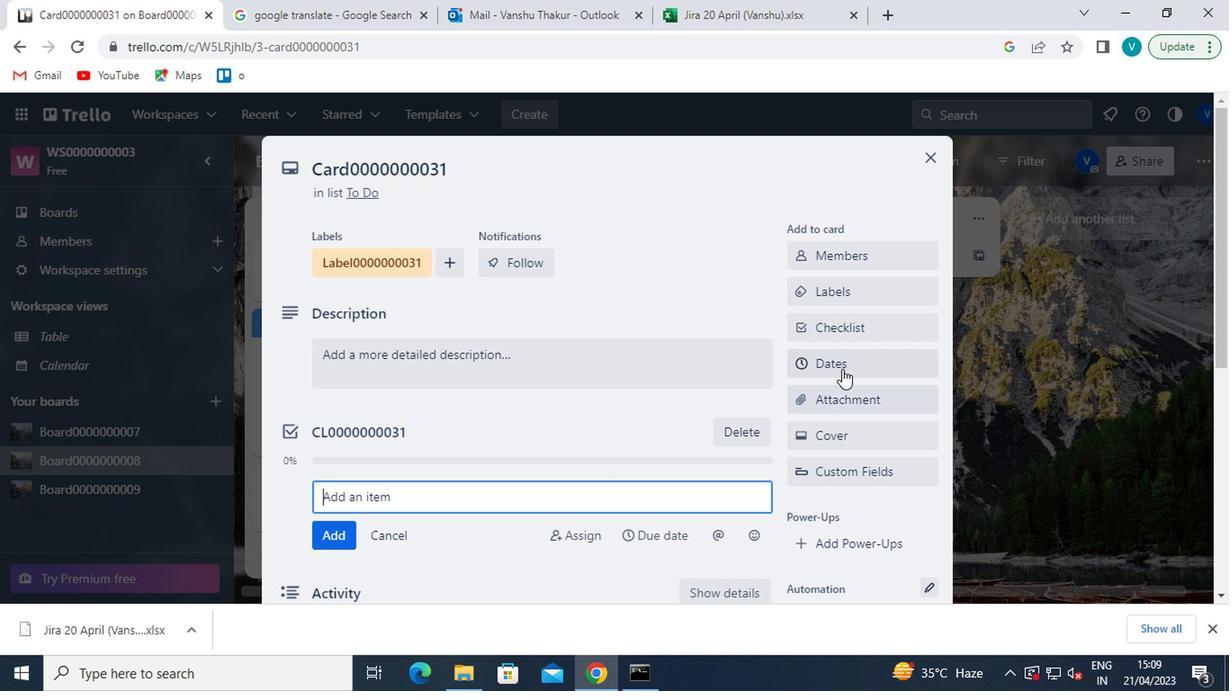 
Action: Mouse moved to (797, 489)
Screenshot: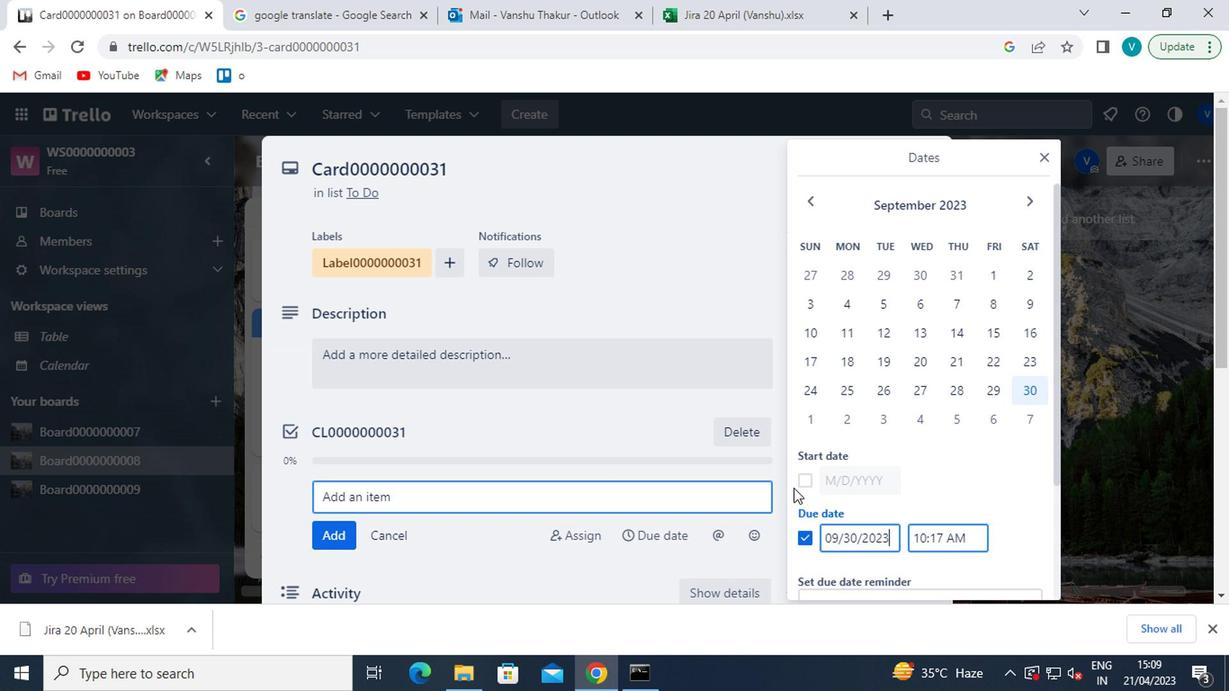 
Action: Mouse pressed left at (797, 489)
Screenshot: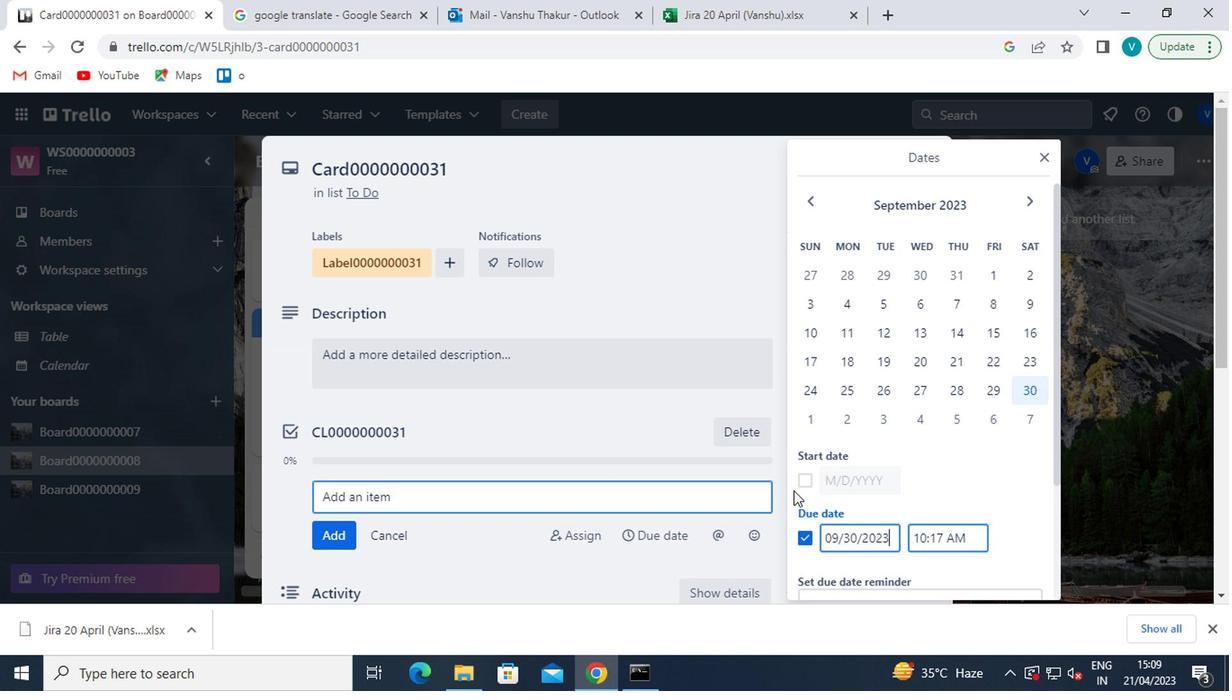 
Action: Mouse moved to (1028, 195)
Screenshot: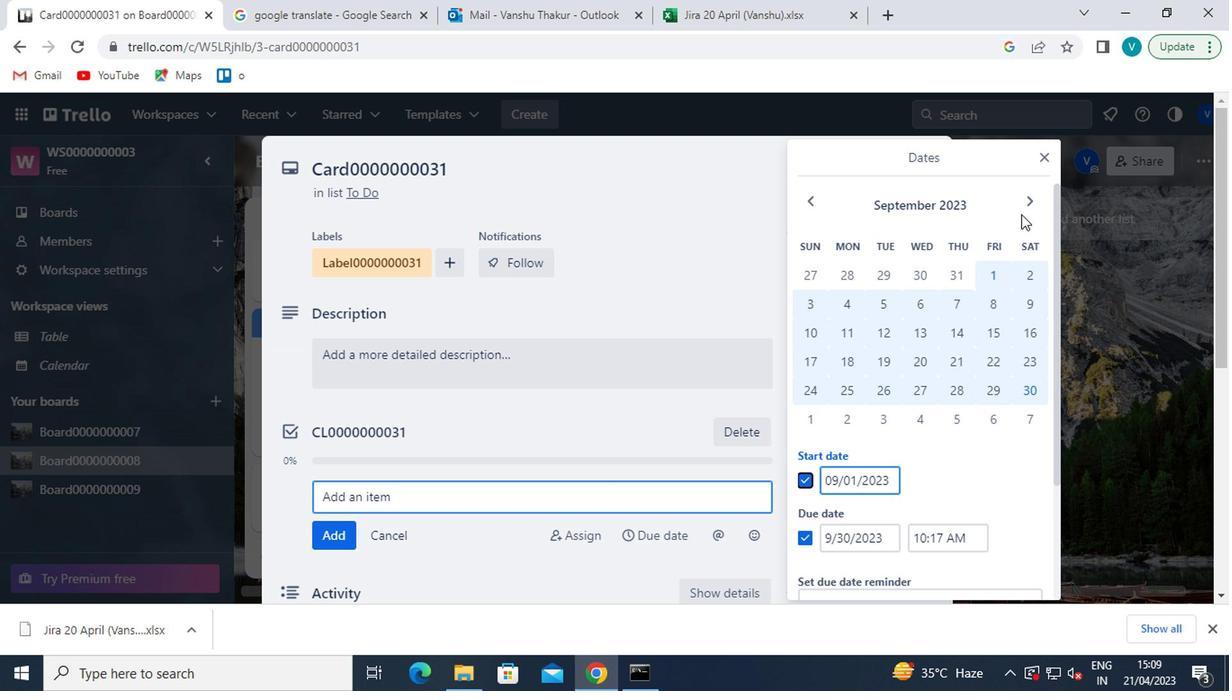 
Action: Mouse pressed left at (1028, 195)
Screenshot: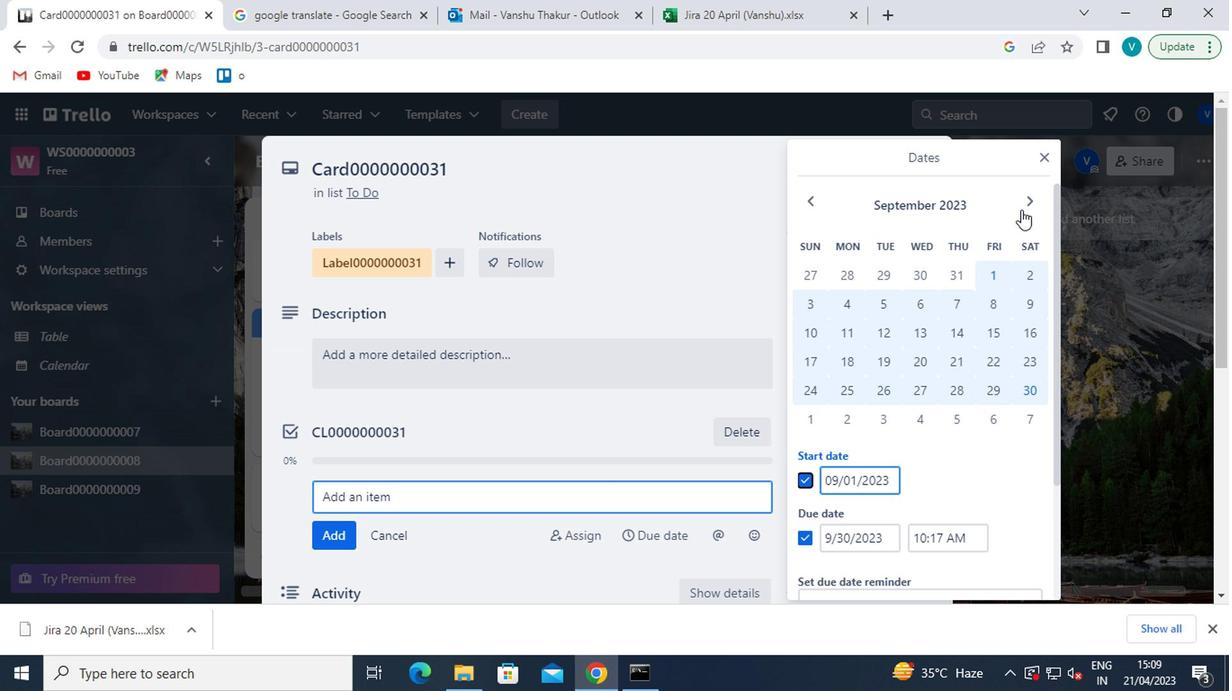 
Action: Mouse moved to (810, 276)
Screenshot: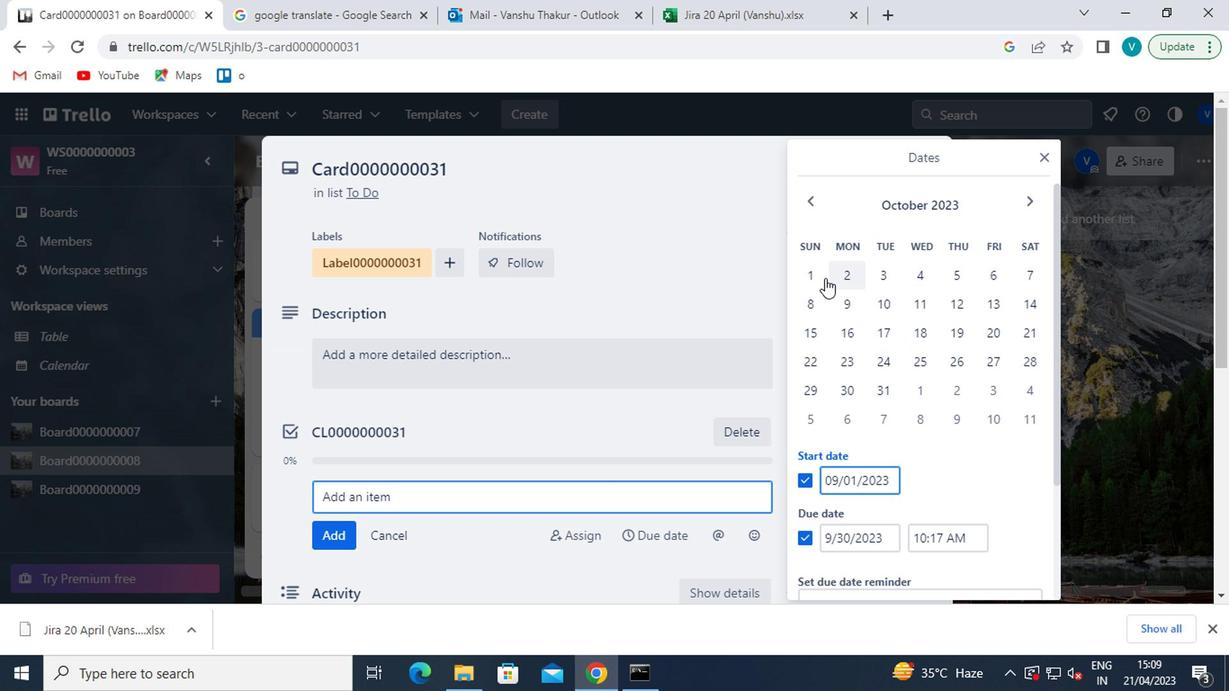 
Action: Mouse pressed left at (810, 276)
Screenshot: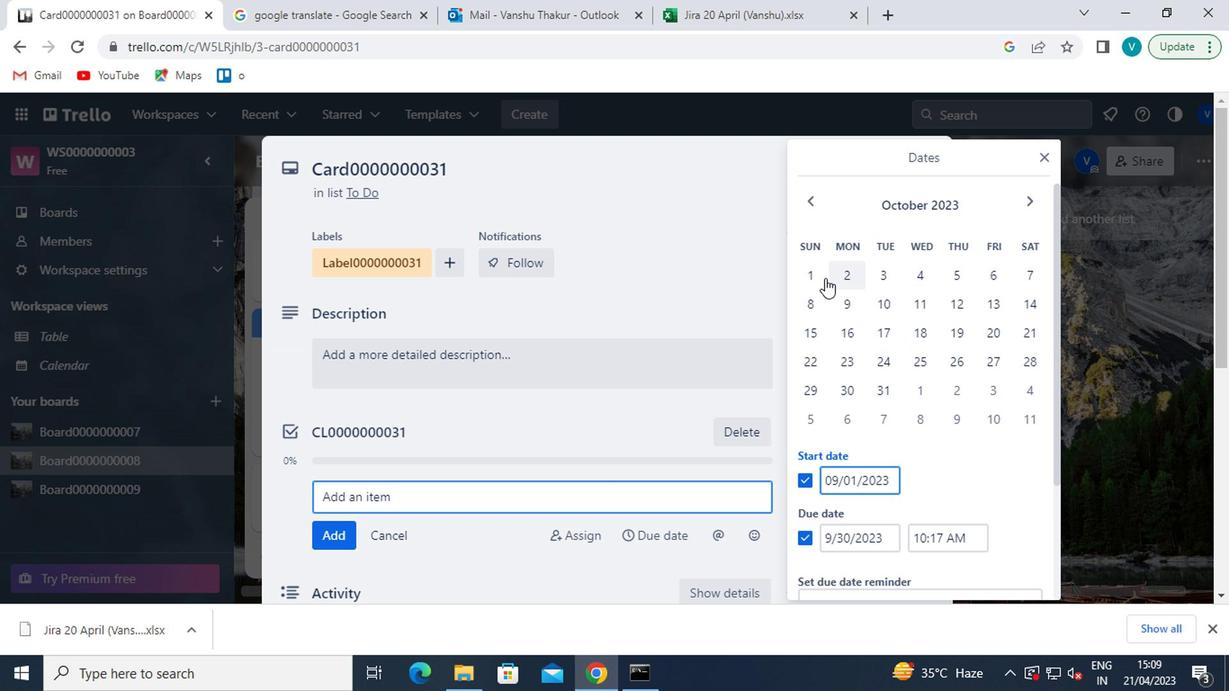 
Action: Mouse moved to (875, 384)
Screenshot: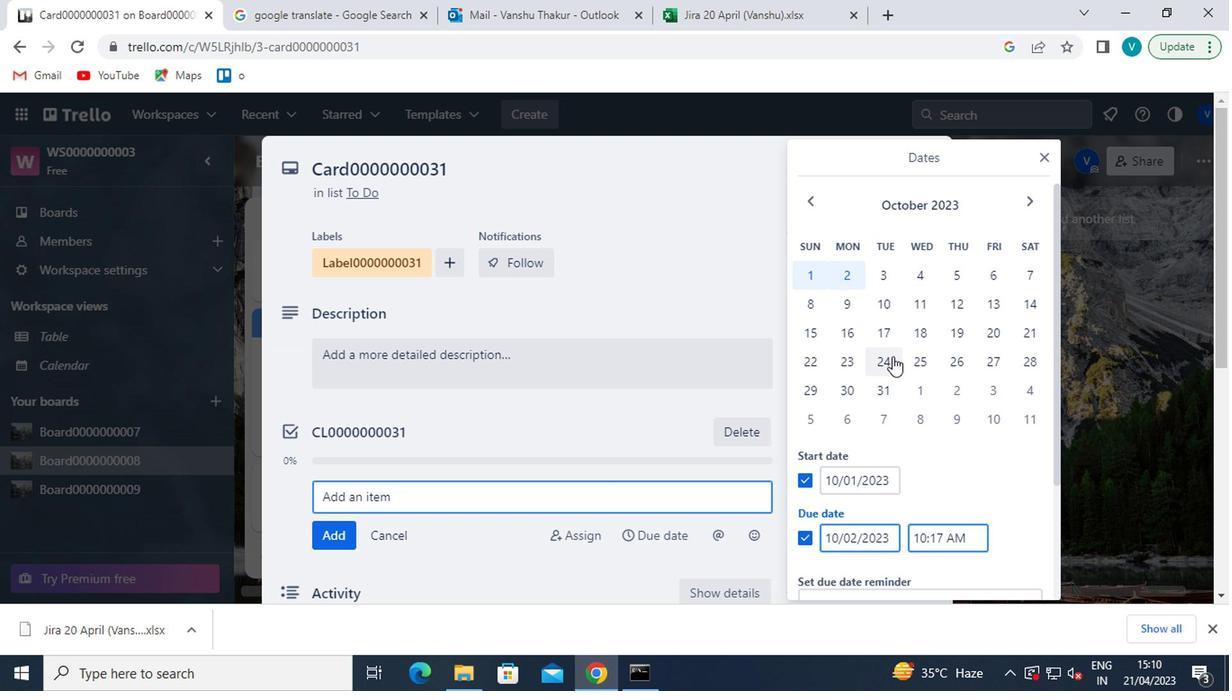 
Action: Mouse pressed left at (875, 384)
Screenshot: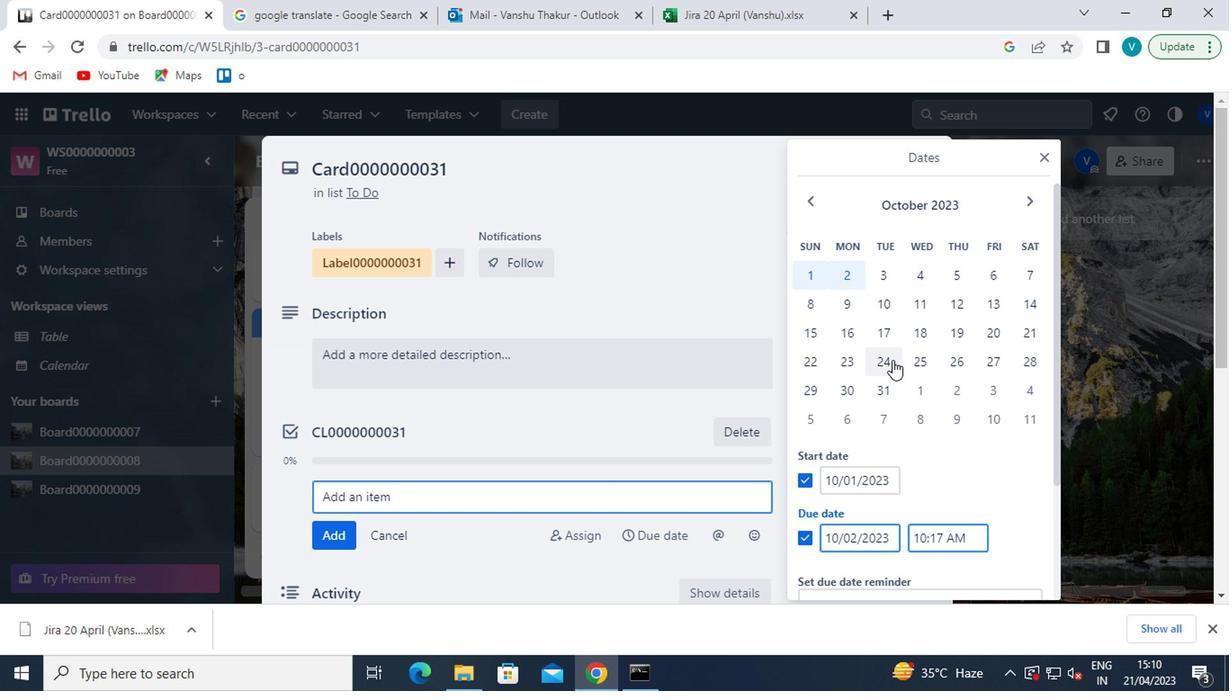 
Action: Mouse moved to (876, 401)
Screenshot: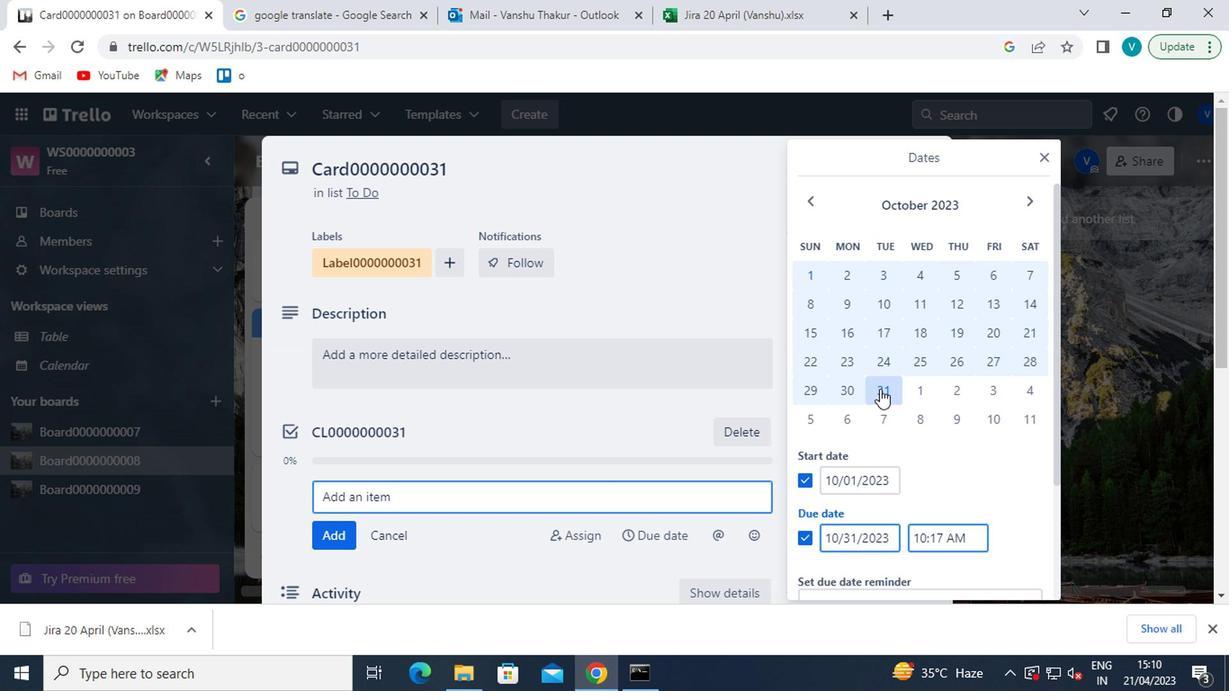 
Action: Mouse scrolled (876, 400) with delta (0, -1)
Screenshot: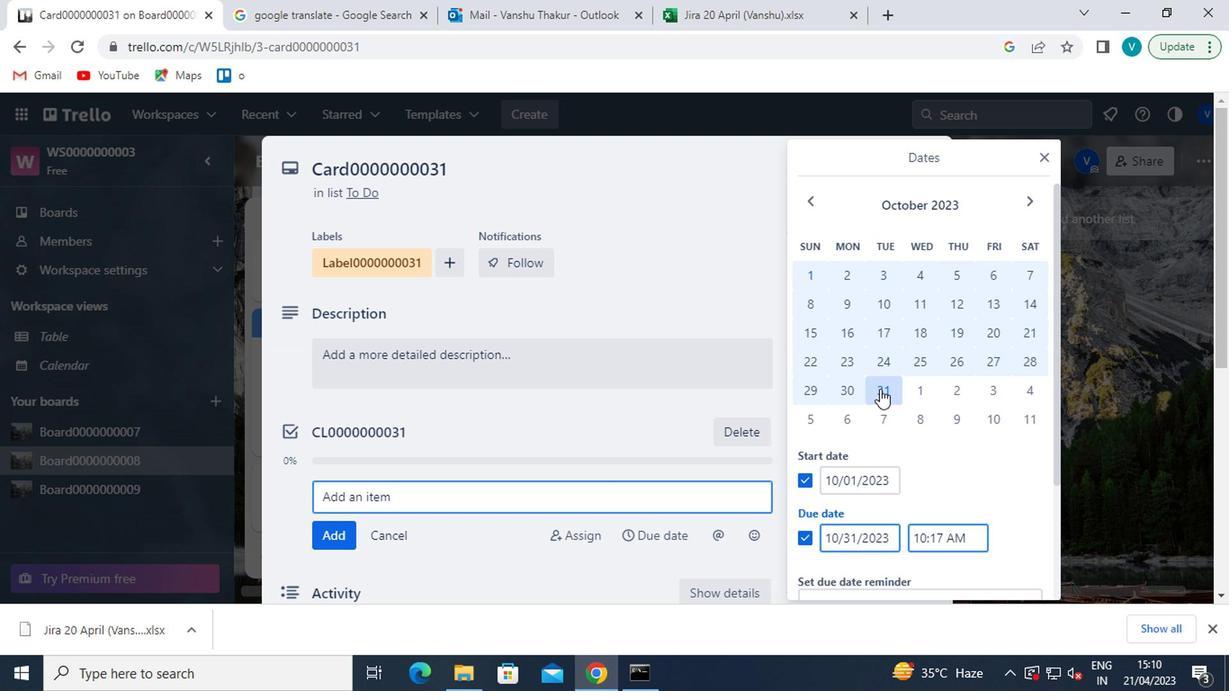 
Action: Mouse moved to (876, 404)
Screenshot: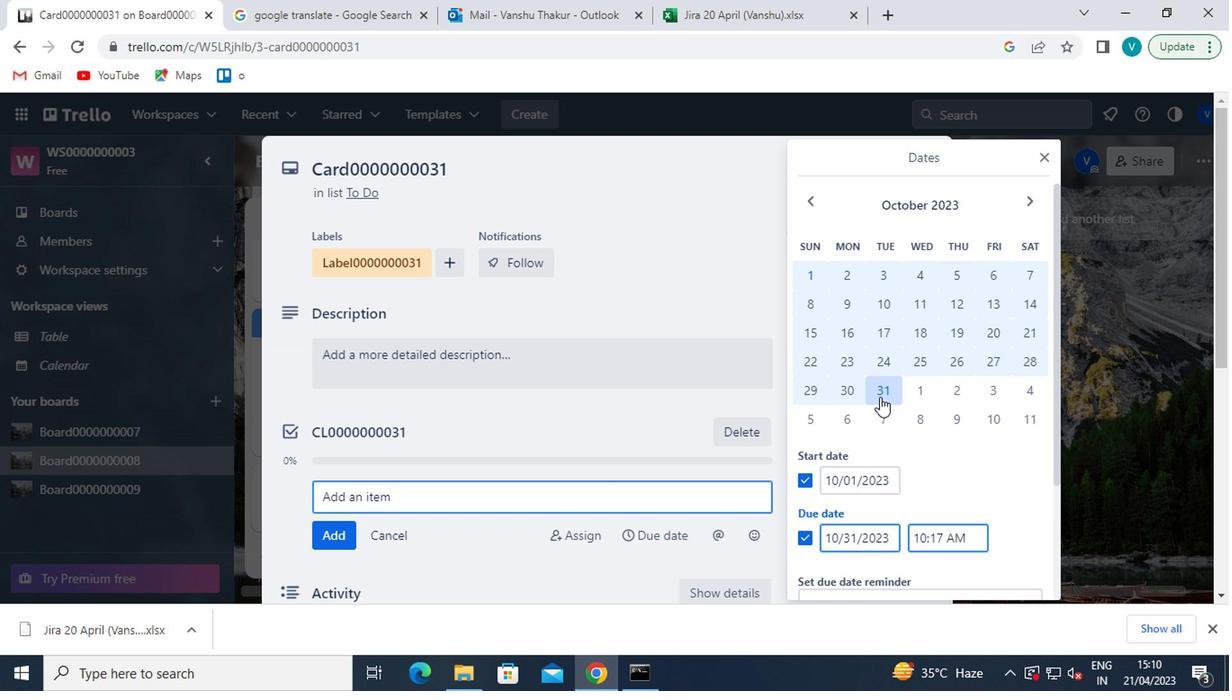 
Action: Mouse scrolled (876, 404) with delta (0, 0)
Screenshot: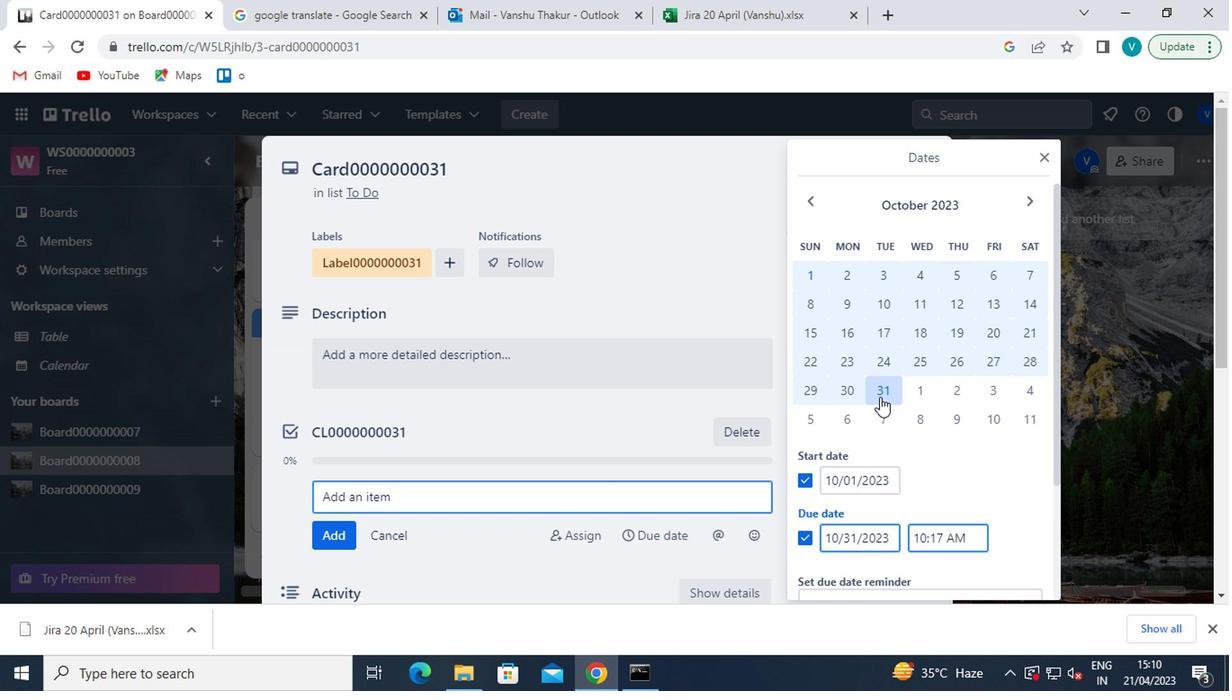 
Action: Mouse moved to (864, 529)
Screenshot: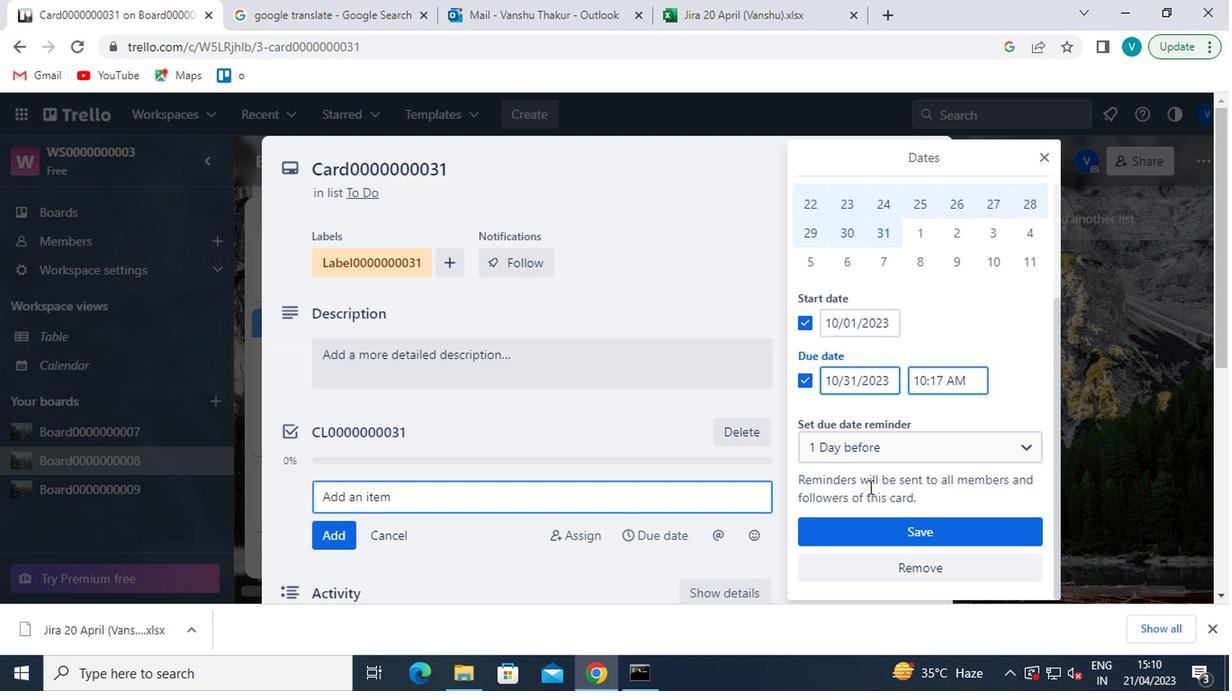 
Action: Mouse pressed left at (864, 529)
Screenshot: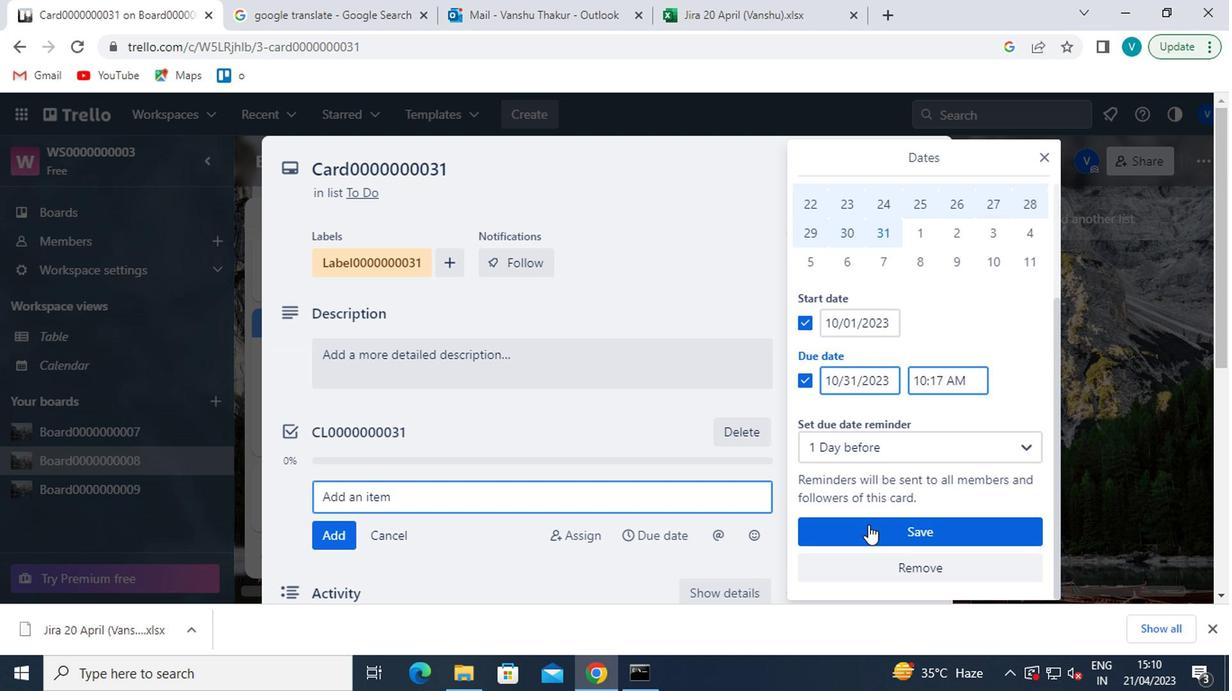 
Action: Mouse moved to (800, 417)
Screenshot: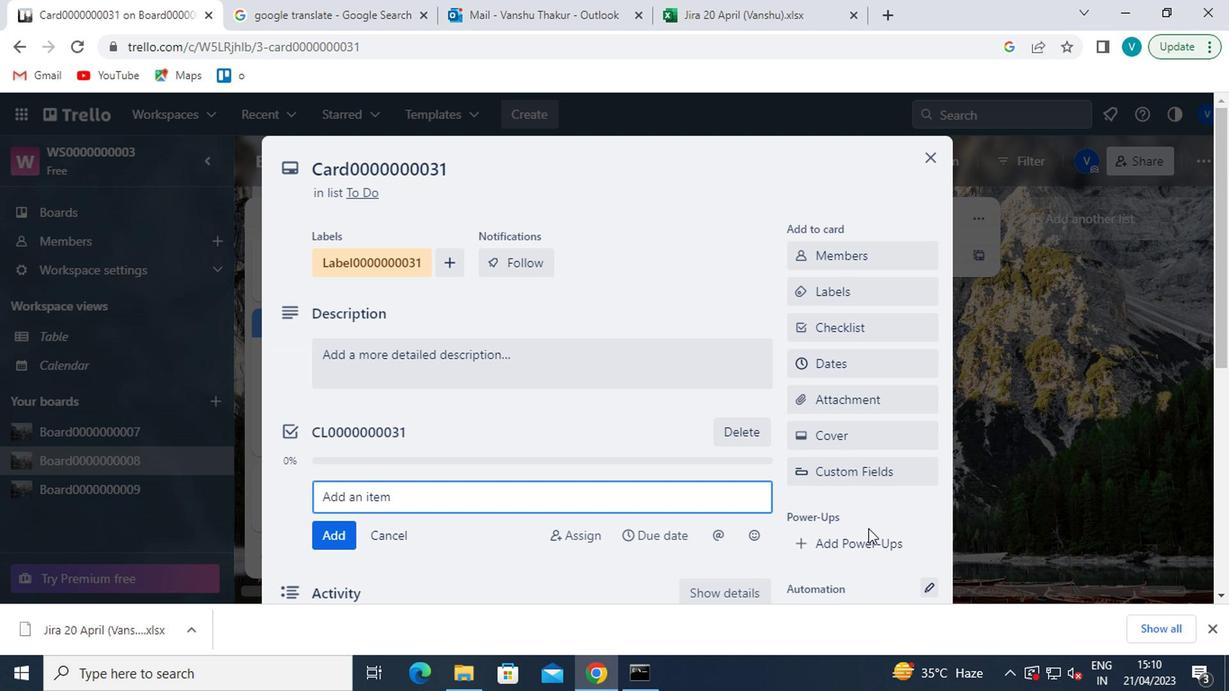 
